 Task: Explore satellite view of the Great Smoky Mountains National Park.
Action: Mouse moved to (89, 27)
Screenshot: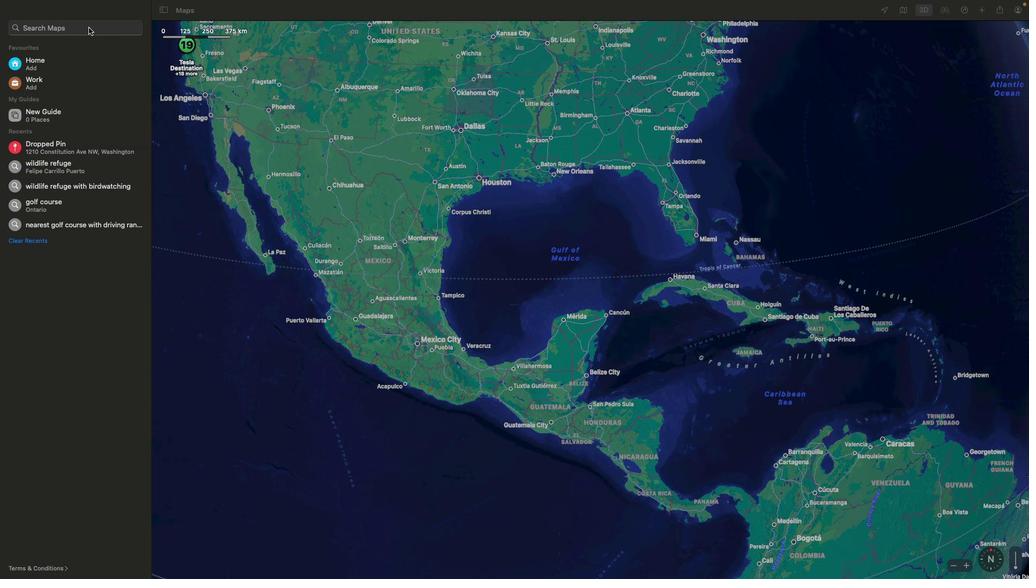 
Action: Mouse pressed left at (89, 27)
Screenshot: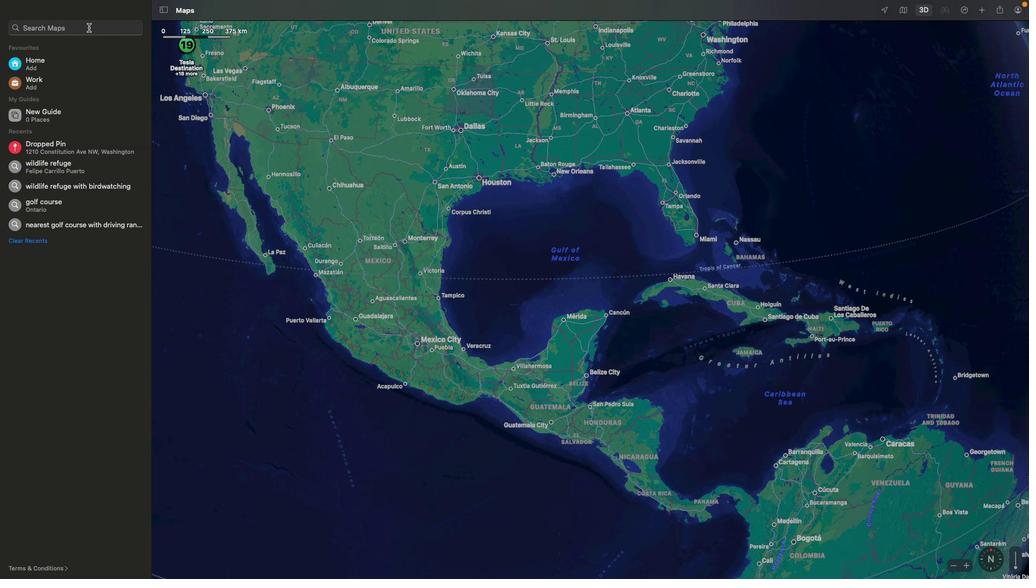 
Action: Key pressed Key.shift'G''r''e''a''t'Key.spaceKey.shift'S''m''o''k''y'Key.spaceKey.shift'M''o''u''b'Key.backspace'n''t'
Screenshot: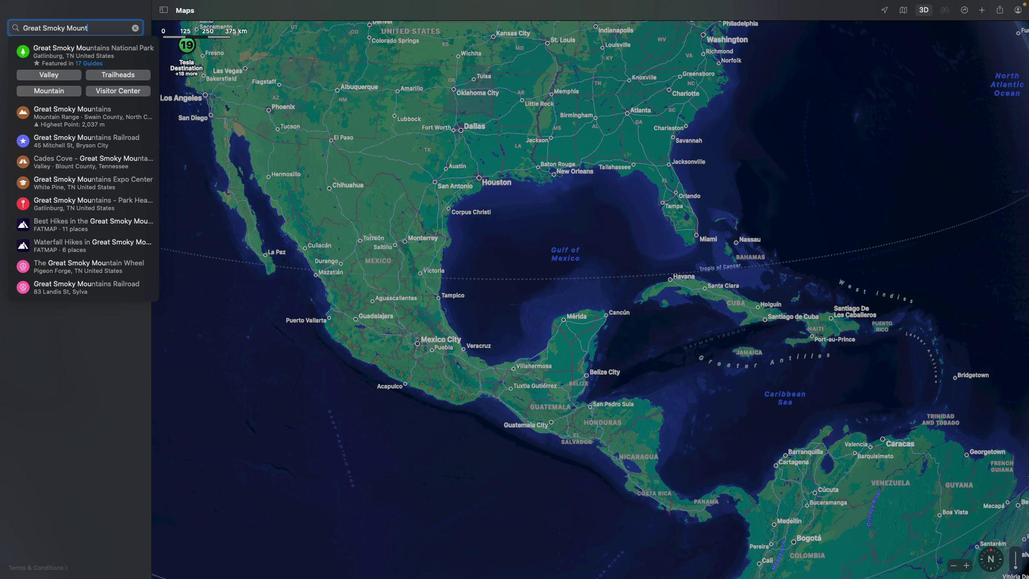 
Action: Mouse scrolled (89, 27) with delta (0, 0)
Screenshot: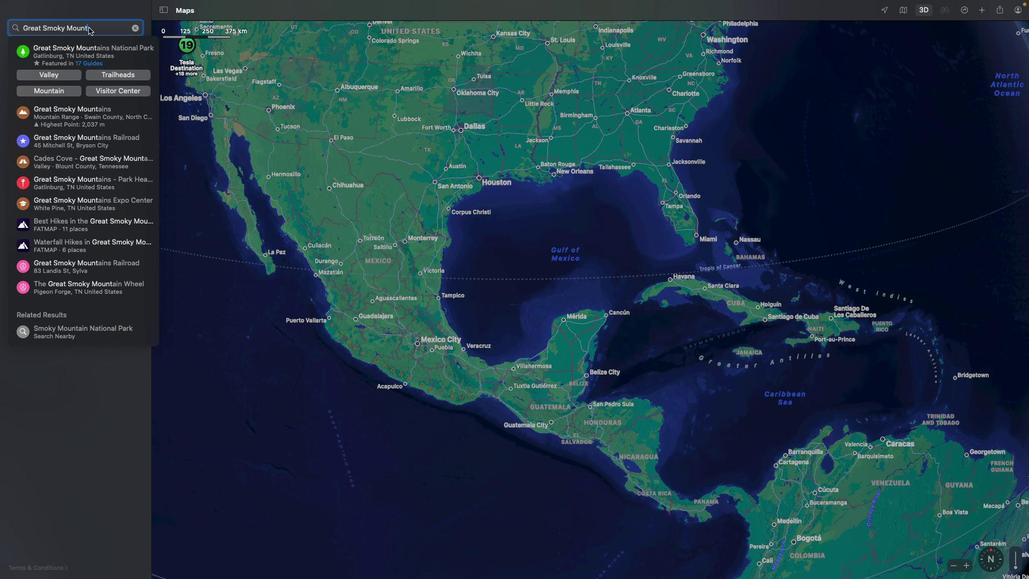 
Action: Mouse moved to (97, 44)
Screenshot: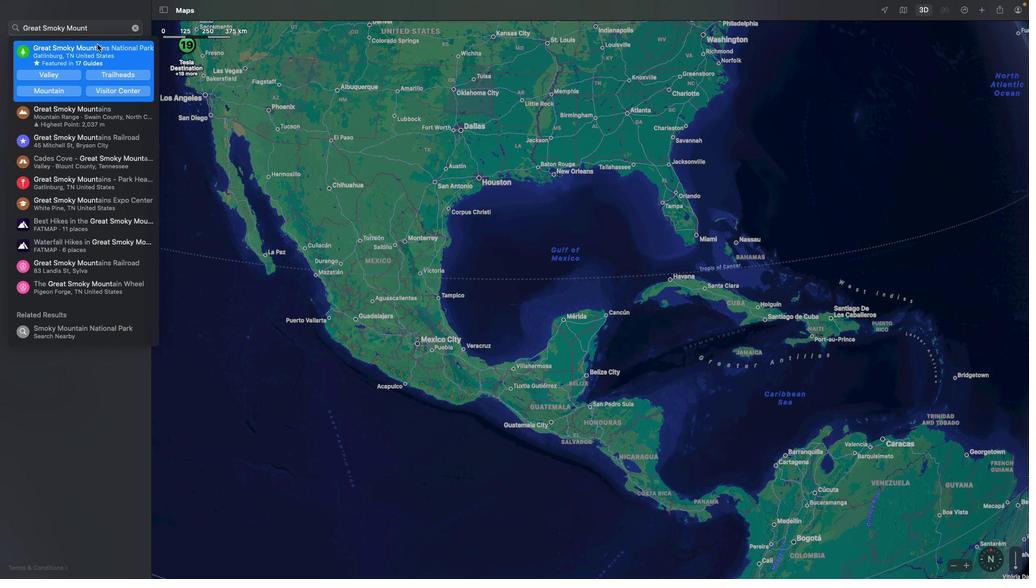 
Action: Mouse pressed left at (97, 44)
Screenshot: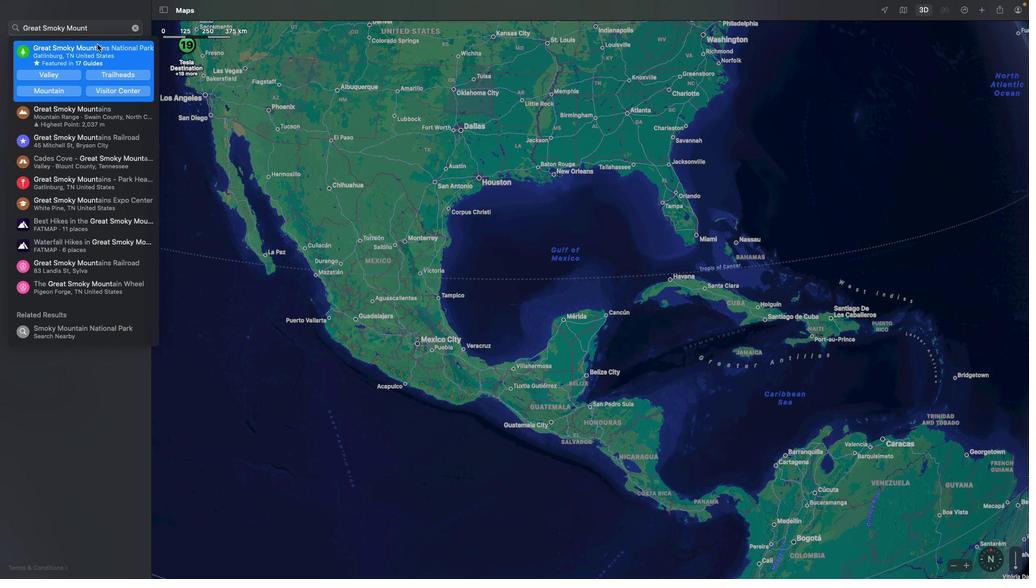 
Action: Mouse moved to (570, 229)
Screenshot: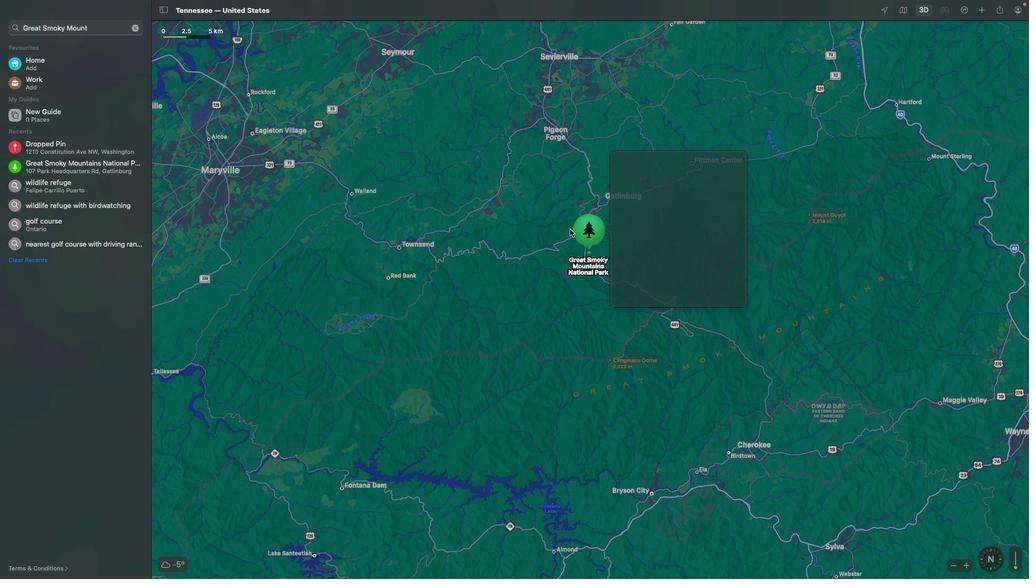 
Action: Mouse scrolled (570, 229) with delta (0, 0)
Screenshot: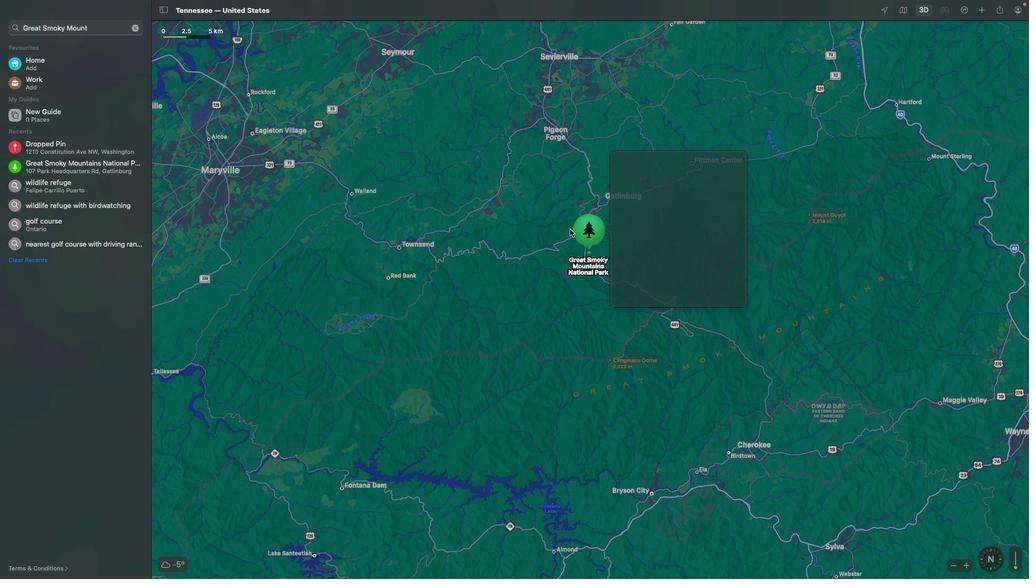 
Action: Mouse moved to (570, 229)
Screenshot: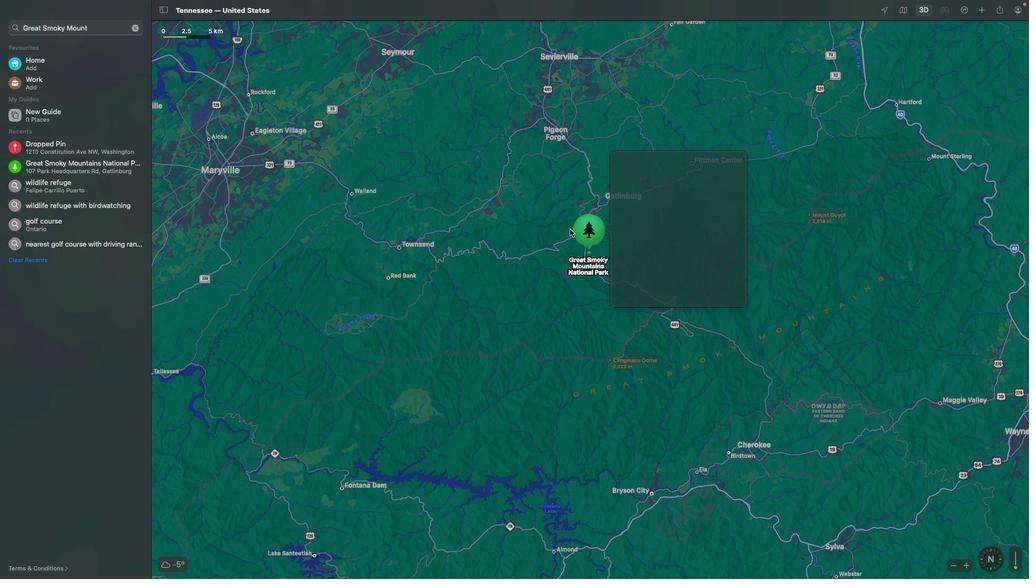 
Action: Mouse scrolled (570, 229) with delta (0, 0)
Screenshot: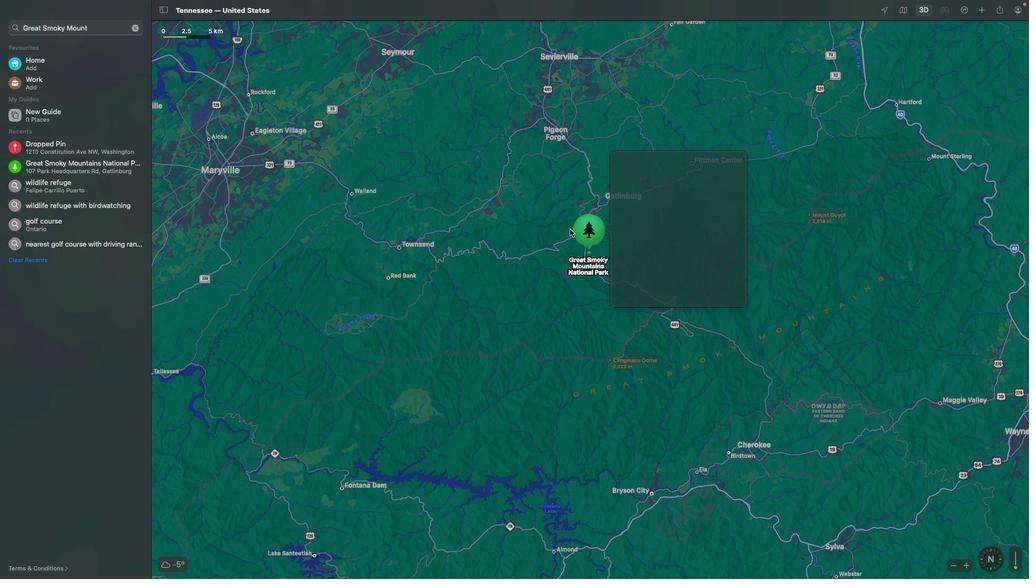 
Action: Mouse moved to (570, 229)
Screenshot: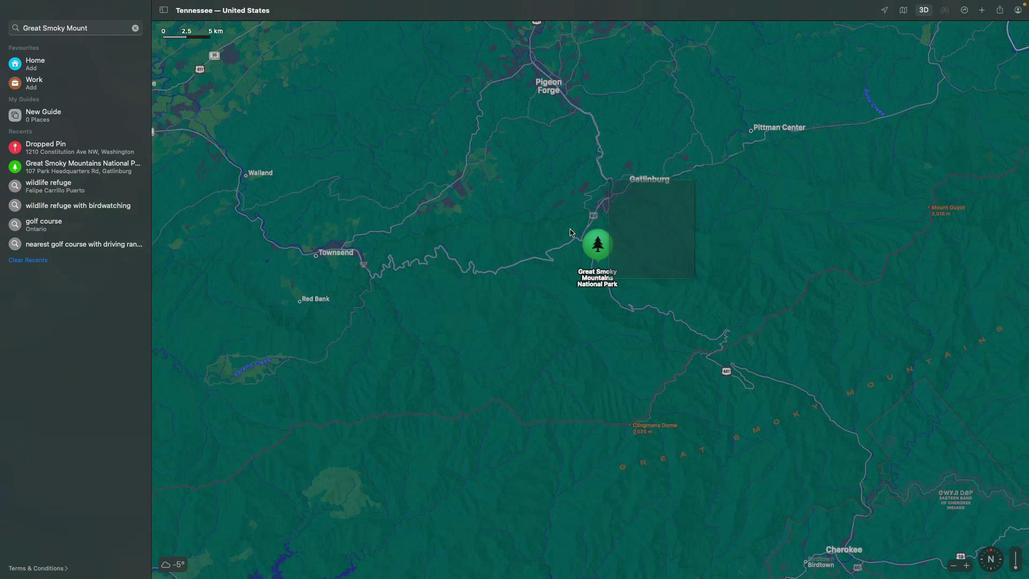 
Action: Mouse scrolled (570, 229) with delta (0, 1)
Screenshot: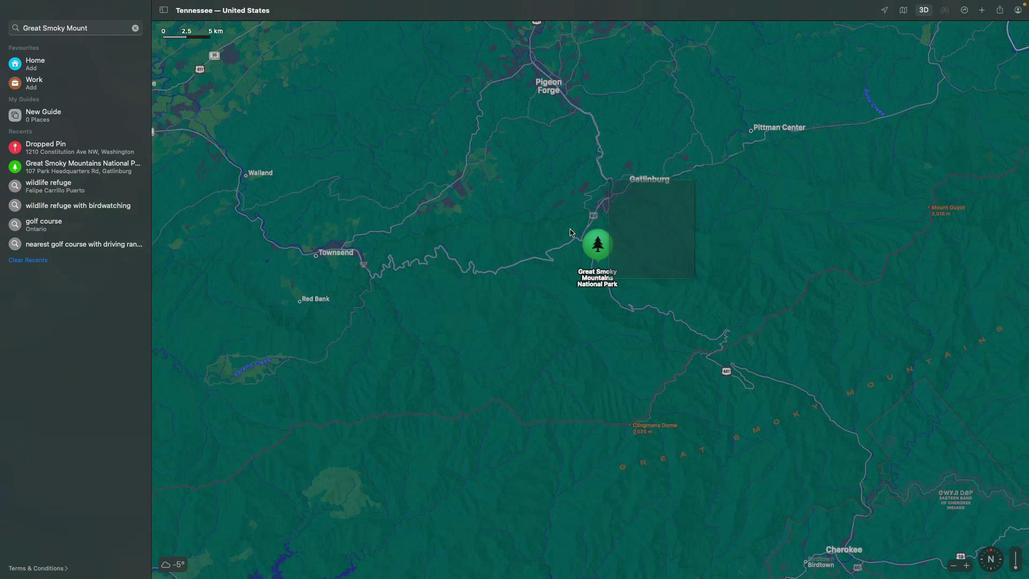 
Action: Mouse moved to (570, 229)
Screenshot: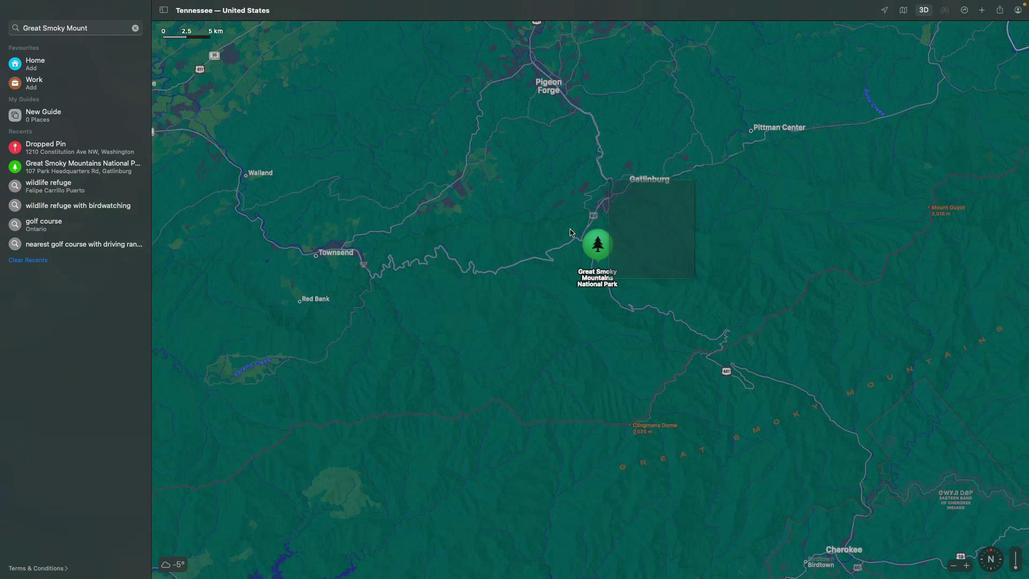 
Action: Mouse scrolled (570, 229) with delta (0, 2)
Screenshot: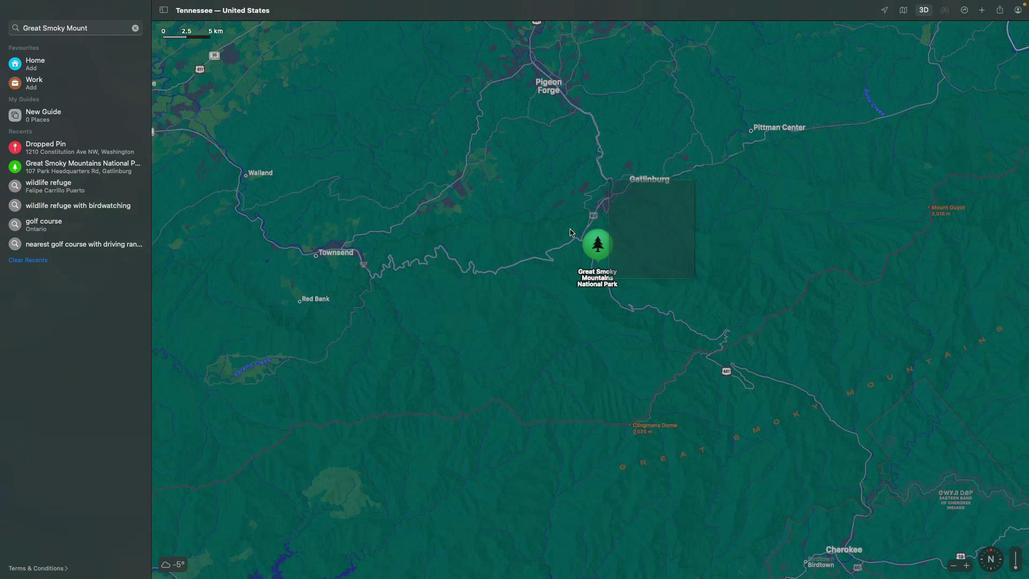 
Action: Mouse scrolled (570, 229) with delta (0, 3)
Screenshot: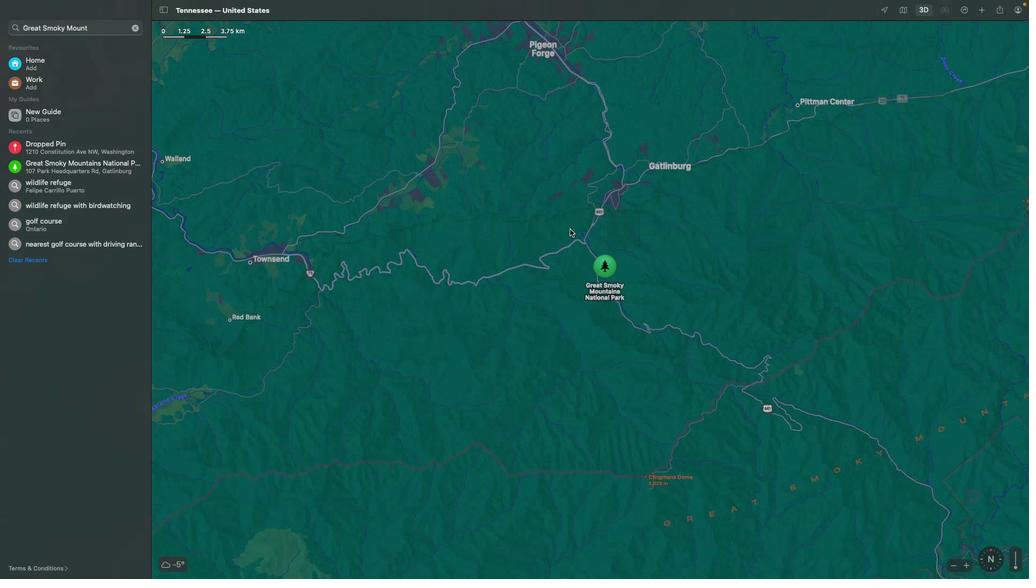 
Action: Mouse moved to (585, 311)
Screenshot: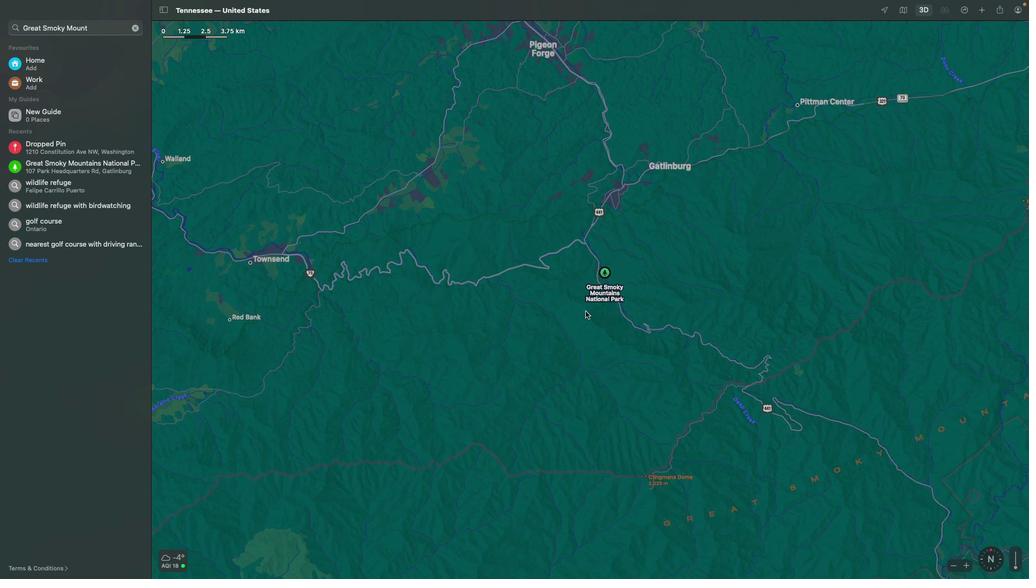 
Action: Mouse scrolled (585, 311) with delta (0, 0)
Screenshot: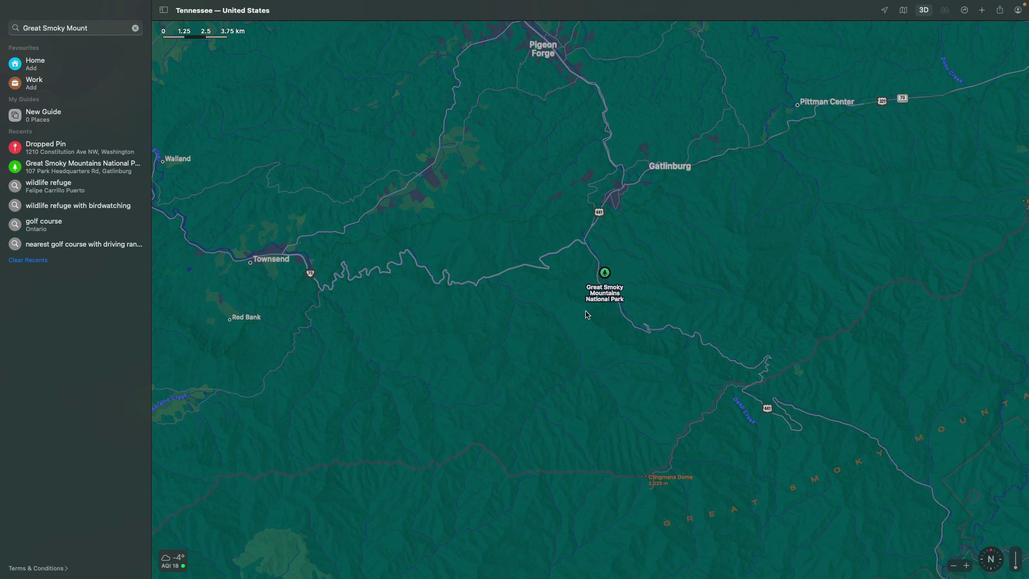 
Action: Mouse scrolled (585, 311) with delta (0, 0)
Screenshot: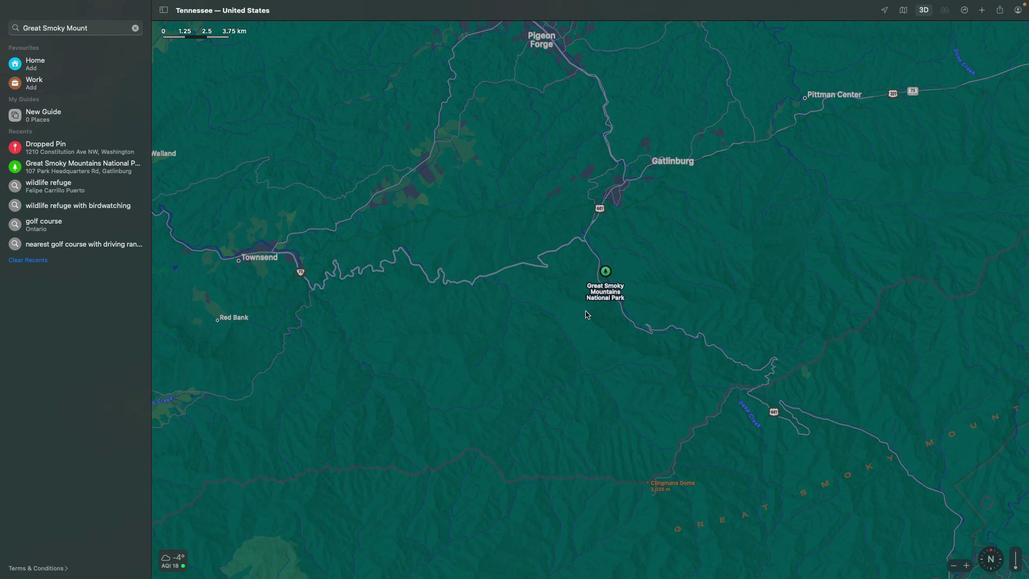 
Action: Mouse scrolled (585, 311) with delta (0, 1)
Screenshot: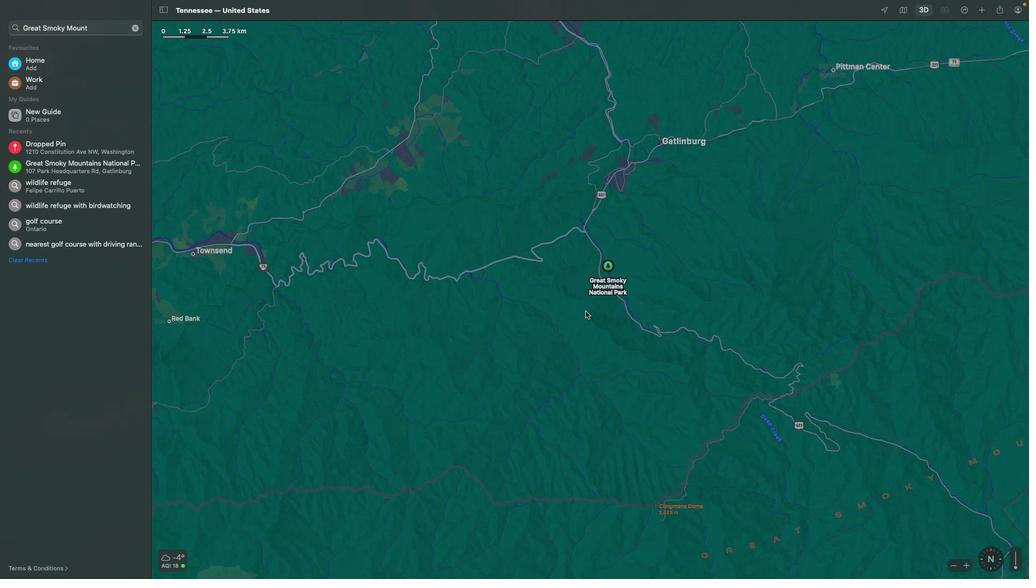 
Action: Mouse scrolled (585, 311) with delta (0, 0)
Screenshot: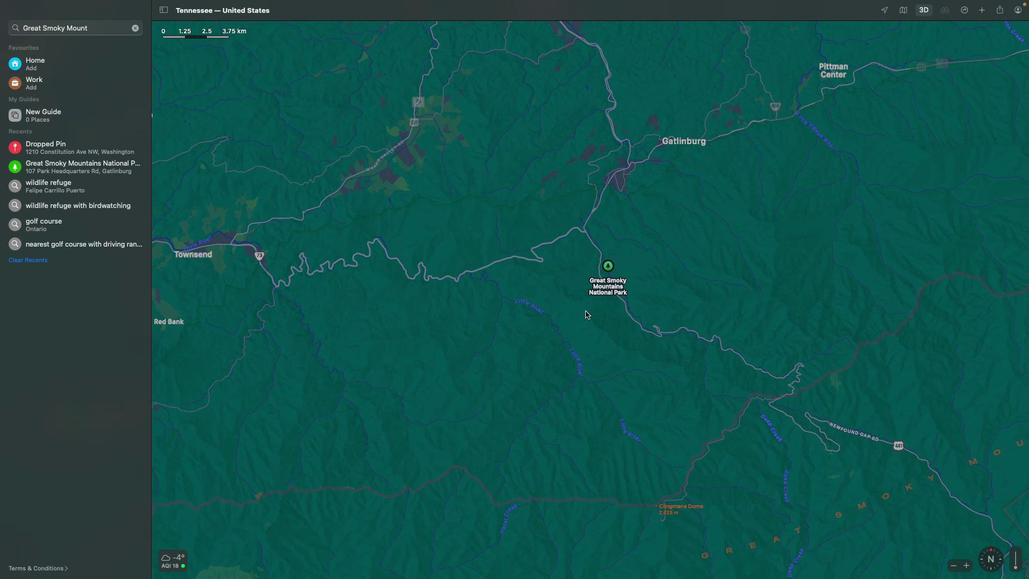 
Action: Mouse scrolled (585, 311) with delta (0, 0)
Screenshot: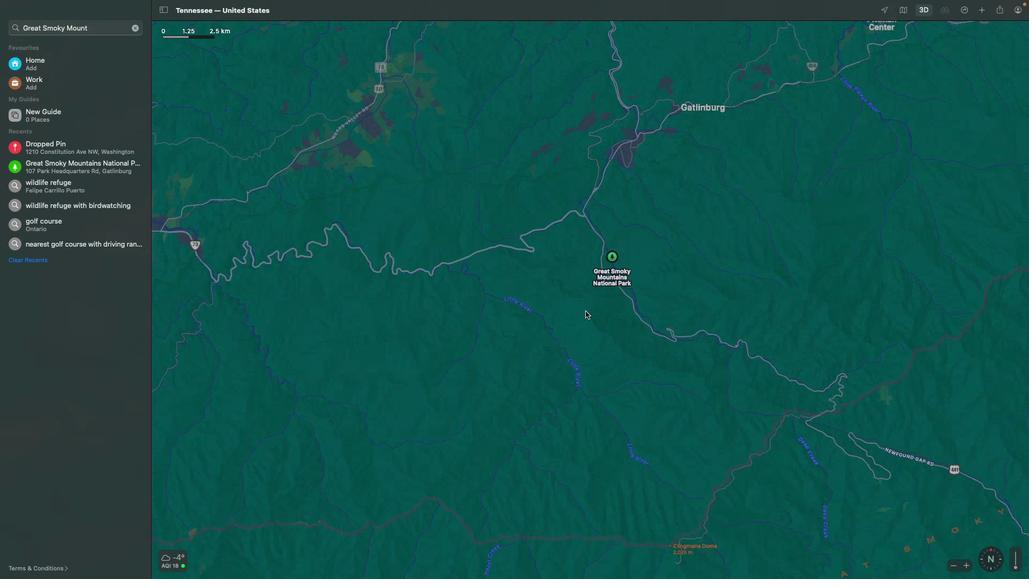 
Action: Mouse scrolled (585, 311) with delta (0, 1)
Screenshot: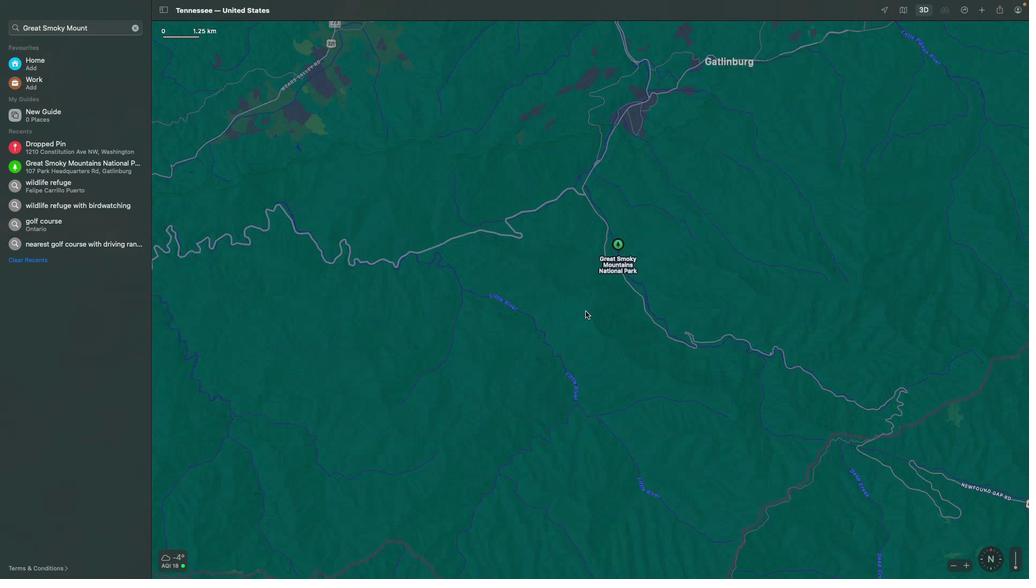 
Action: Mouse scrolled (585, 311) with delta (0, 2)
Screenshot: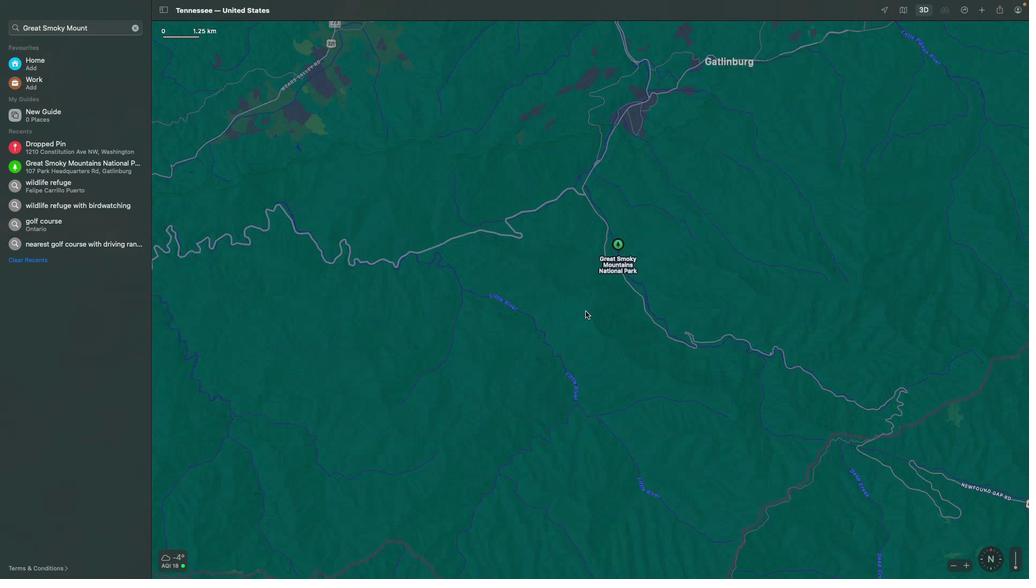 
Action: Mouse moved to (605, 274)
Screenshot: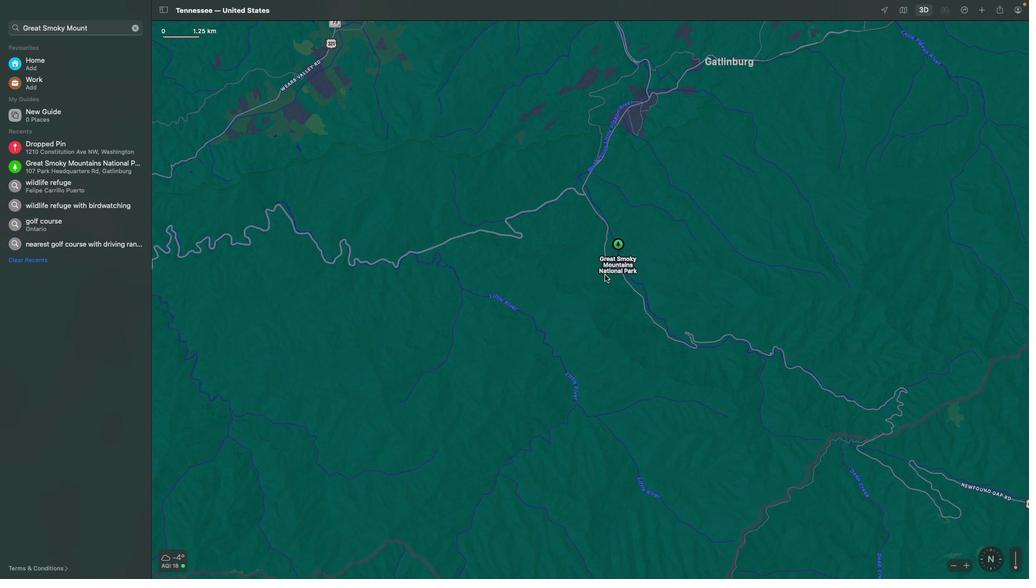 
Action: Mouse scrolled (605, 274) with delta (0, 0)
Screenshot: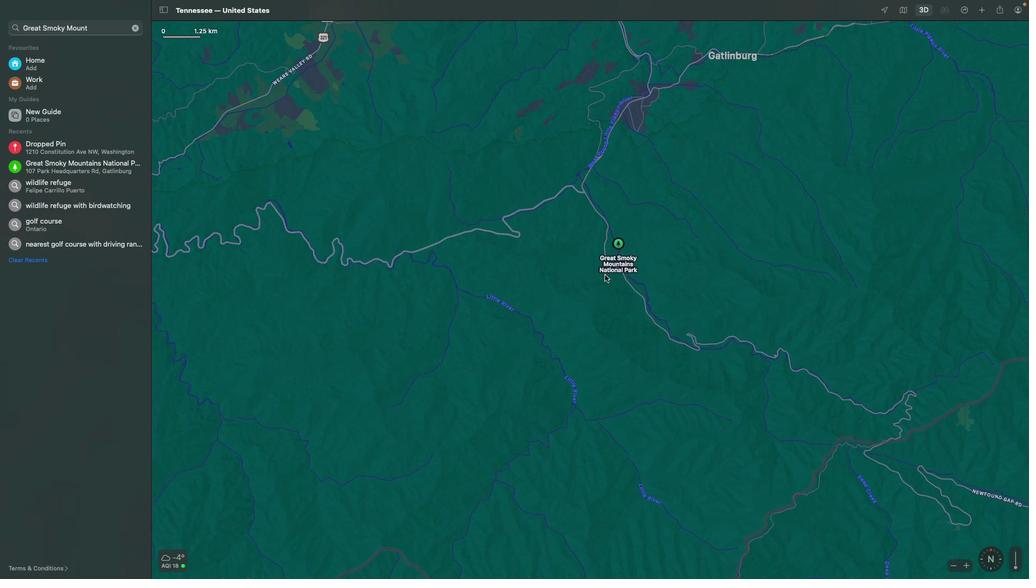 
Action: Mouse scrolled (605, 274) with delta (0, 0)
Screenshot: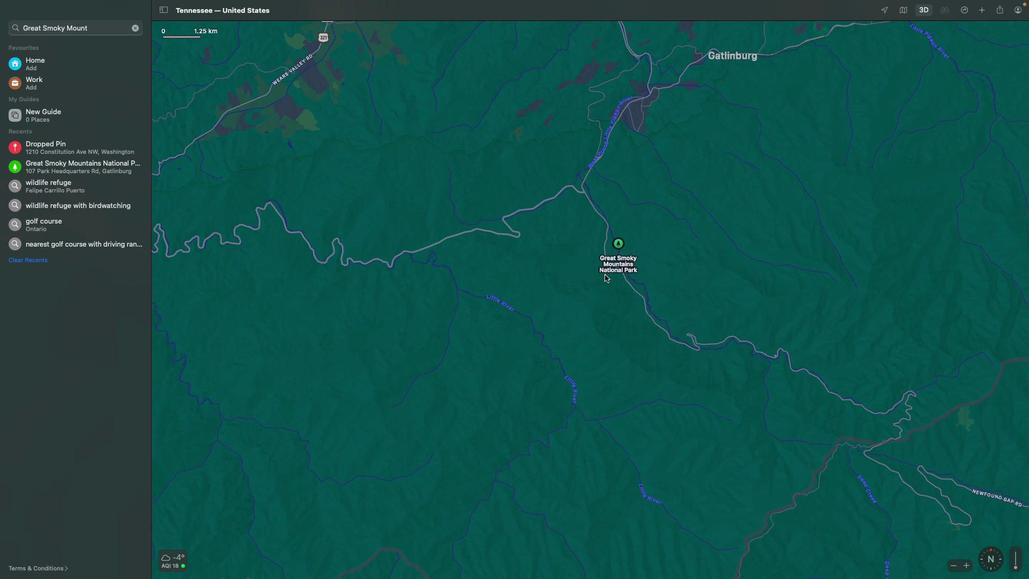 
Action: Mouse scrolled (605, 274) with delta (0, 1)
Screenshot: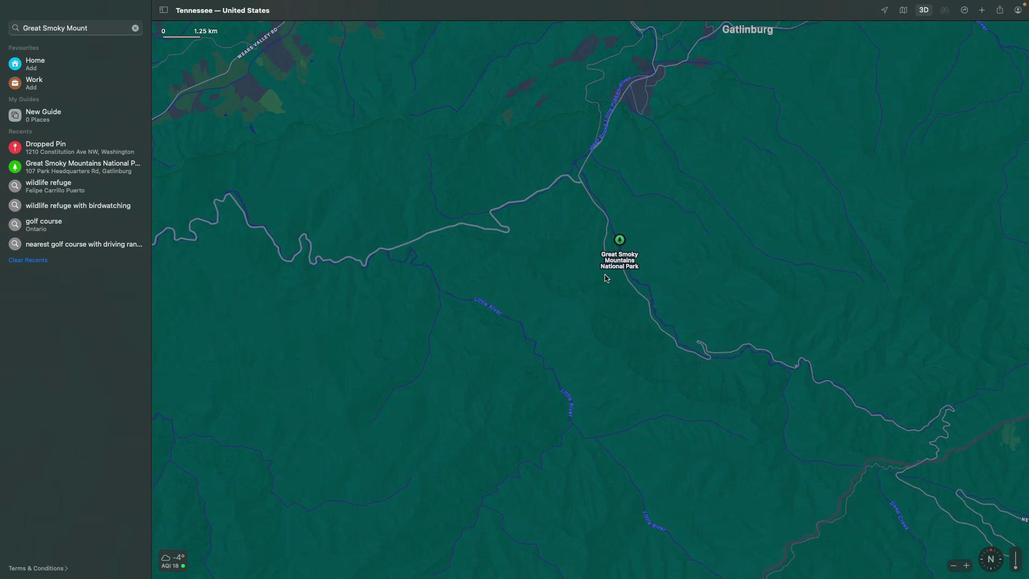 
Action: Mouse scrolled (605, 274) with delta (0, 2)
Screenshot: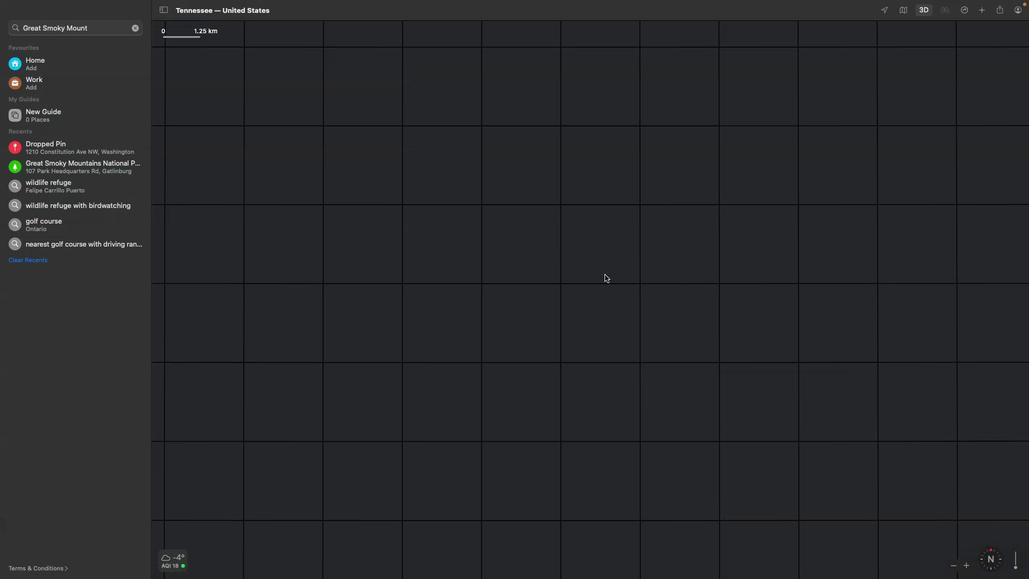 
Action: Mouse moved to (623, 231)
Screenshot: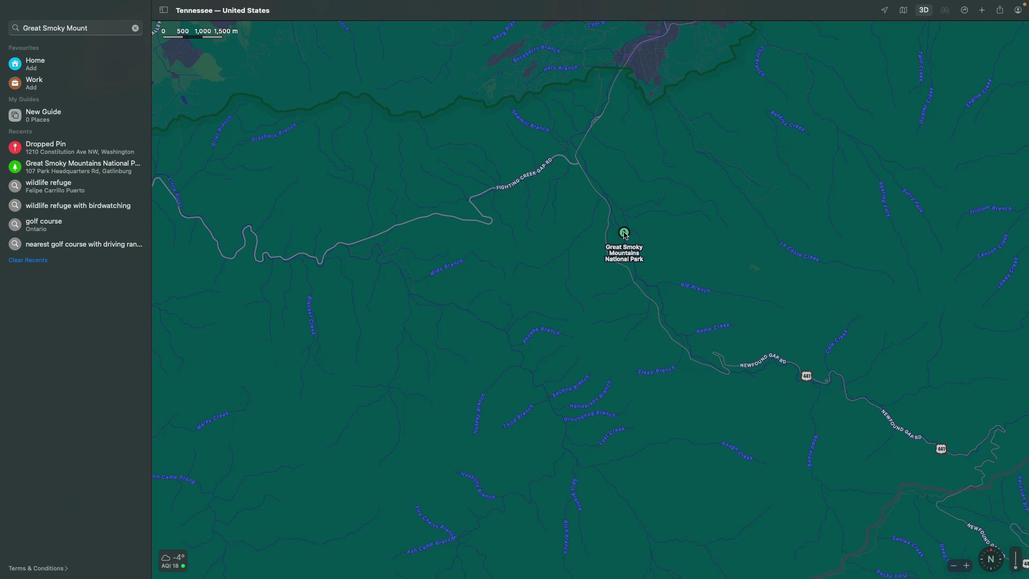 
Action: Mouse scrolled (623, 231) with delta (0, 0)
Screenshot: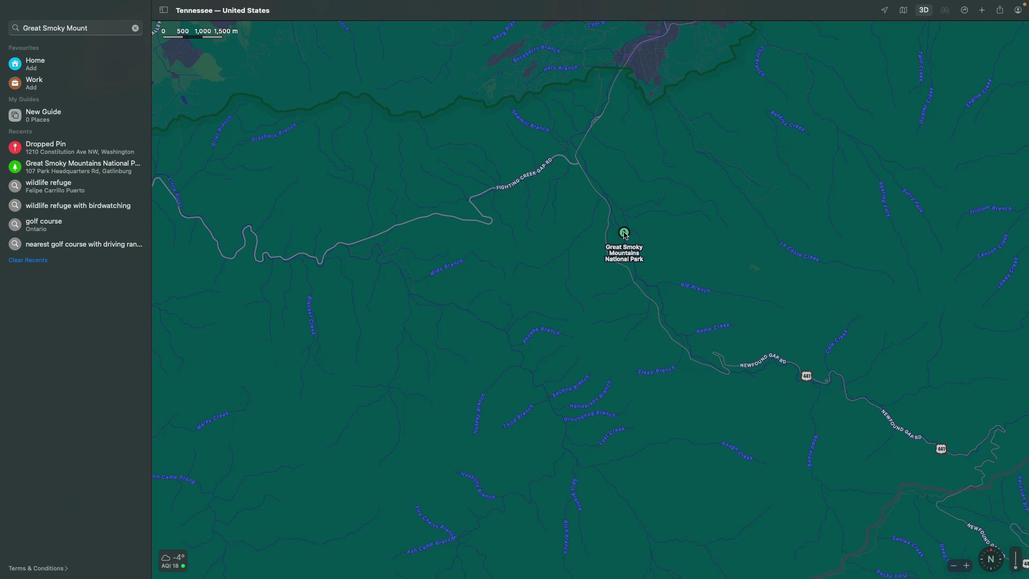 
Action: Mouse scrolled (623, 231) with delta (0, 0)
Screenshot: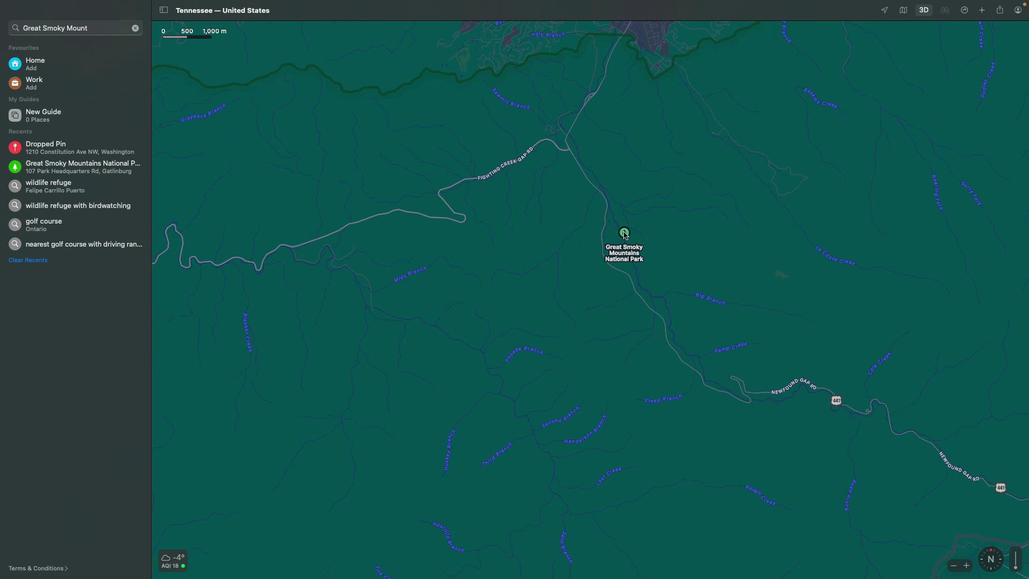 
Action: Mouse moved to (623, 232)
Screenshot: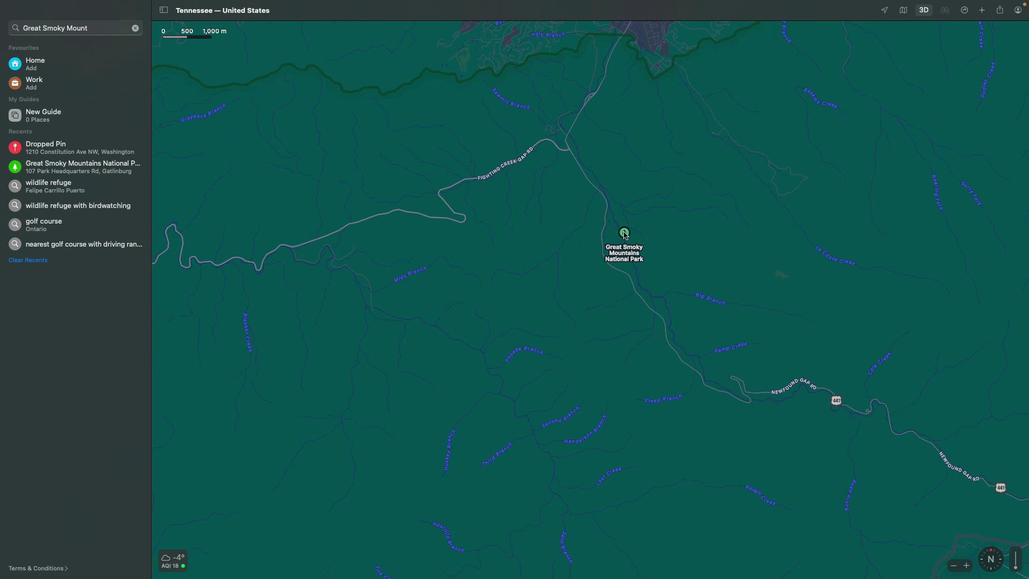 
Action: Mouse scrolled (623, 232) with delta (0, 1)
Screenshot: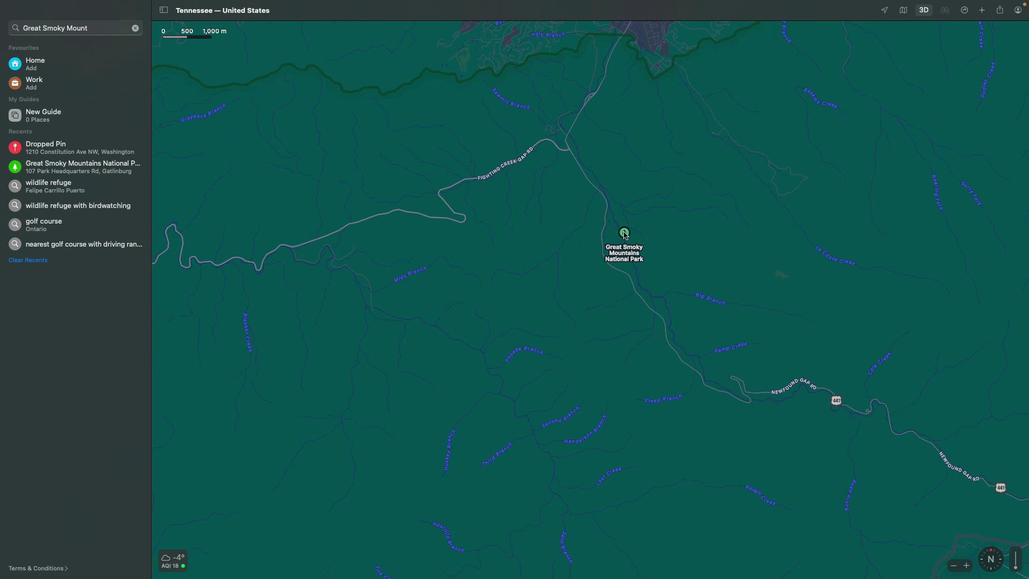
Action: Mouse scrolled (623, 232) with delta (0, 2)
Screenshot: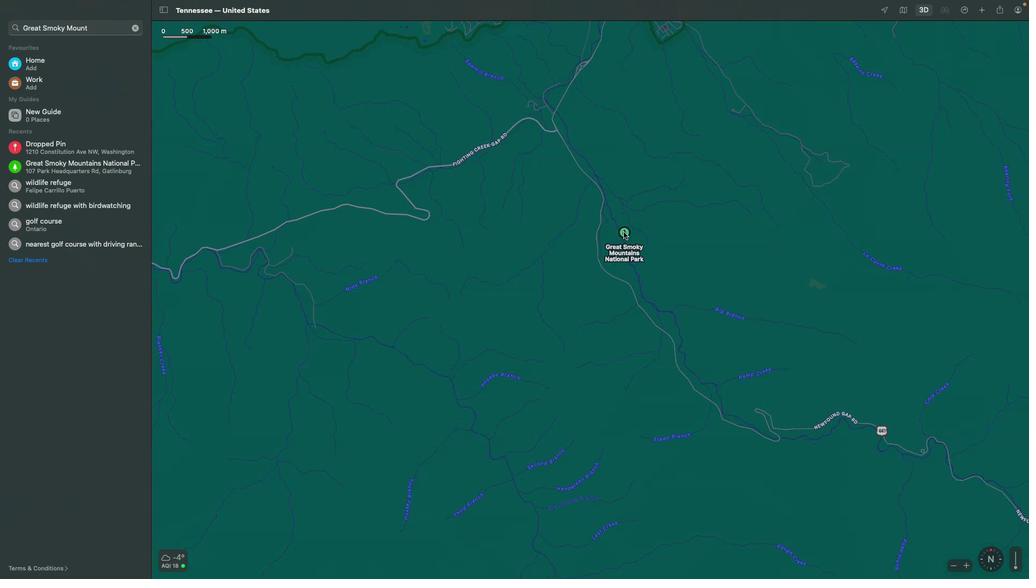 
Action: Mouse scrolled (623, 232) with delta (0, 3)
Screenshot: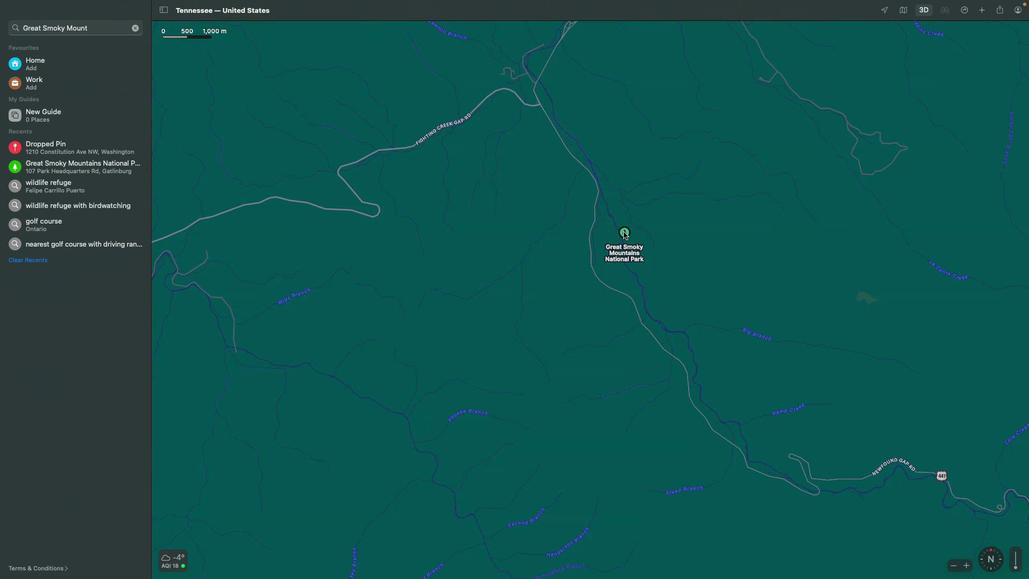 
Action: Mouse scrolled (623, 232) with delta (0, 0)
Screenshot: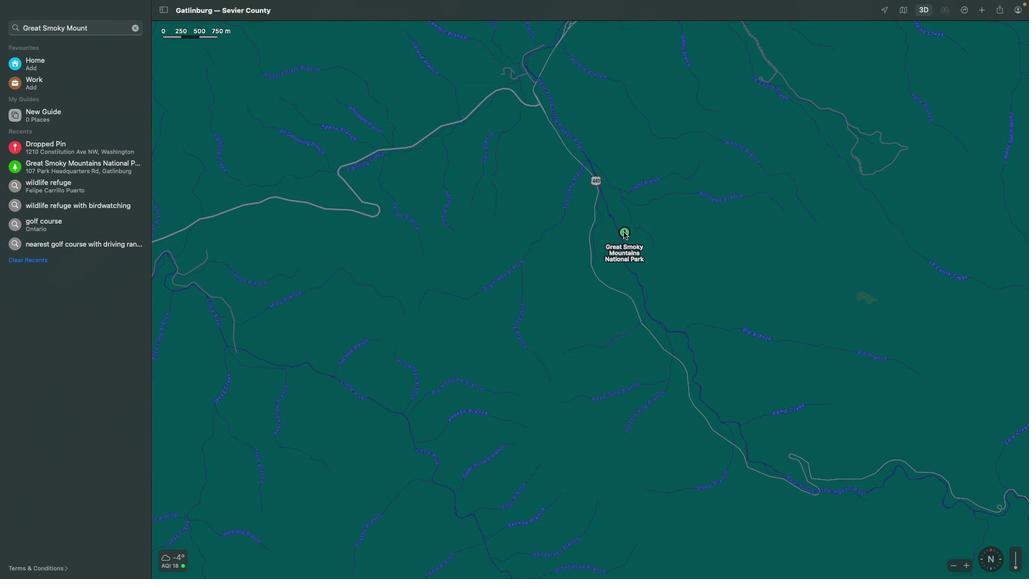 
Action: Mouse scrolled (623, 232) with delta (0, 0)
Screenshot: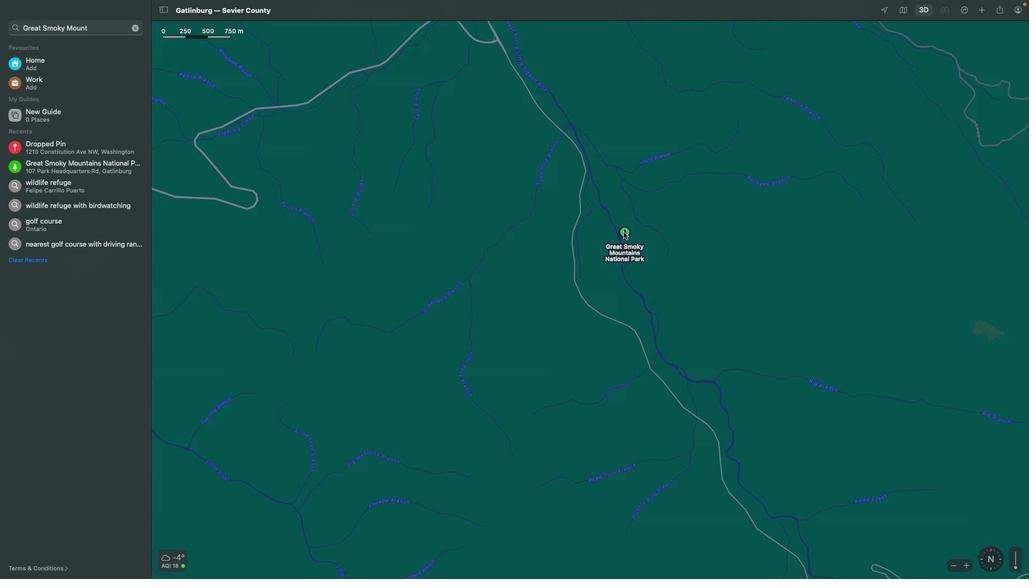 
Action: Mouse scrolled (623, 232) with delta (0, 1)
Screenshot: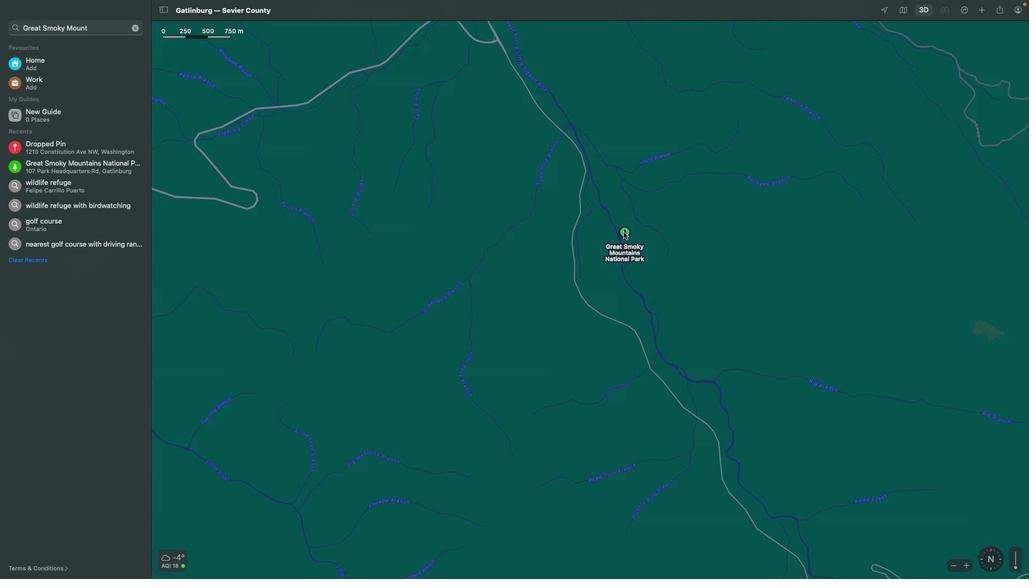 
Action: Mouse scrolled (623, 232) with delta (0, 2)
Screenshot: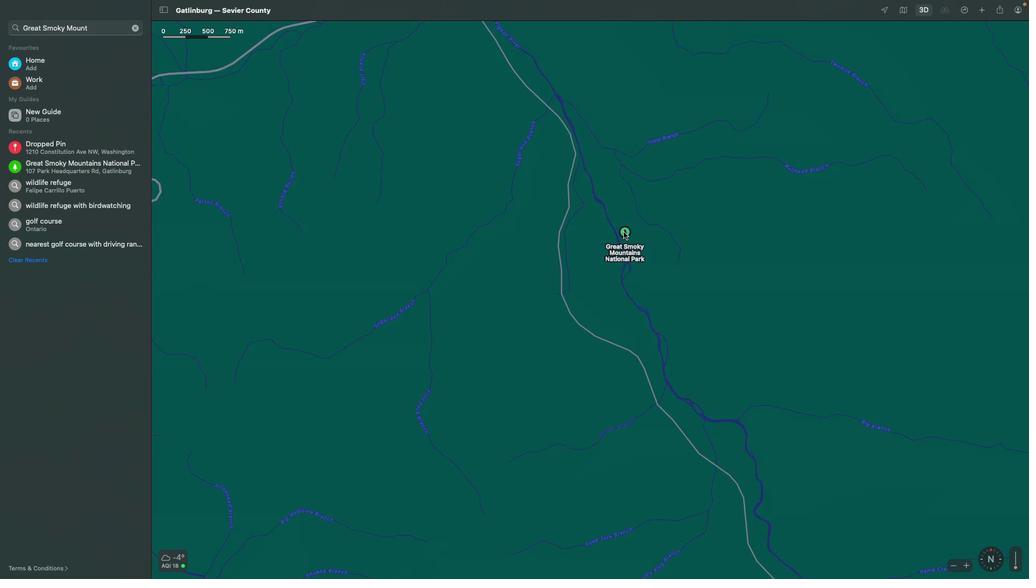 
Action: Mouse scrolled (623, 232) with delta (0, 3)
Screenshot: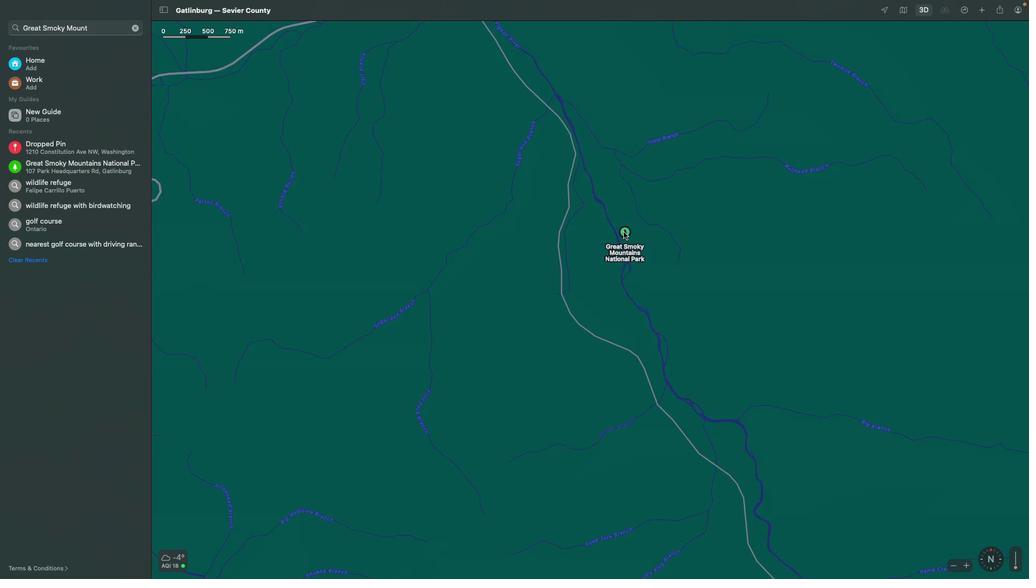 
Action: Mouse scrolled (623, 232) with delta (0, 0)
Screenshot: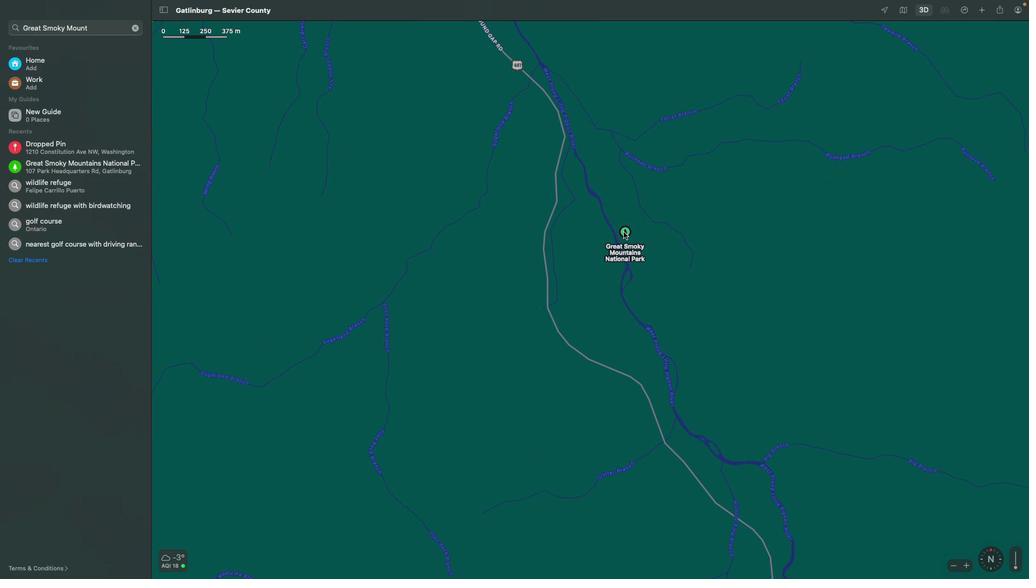 
Action: Mouse scrolled (623, 232) with delta (0, 0)
Screenshot: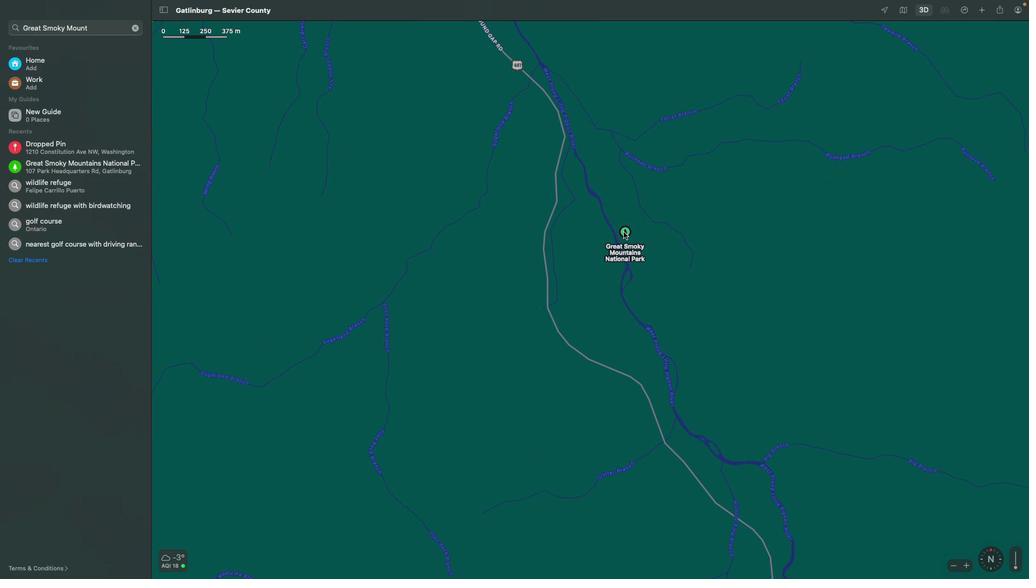 
Action: Mouse scrolled (623, 232) with delta (0, 2)
Screenshot: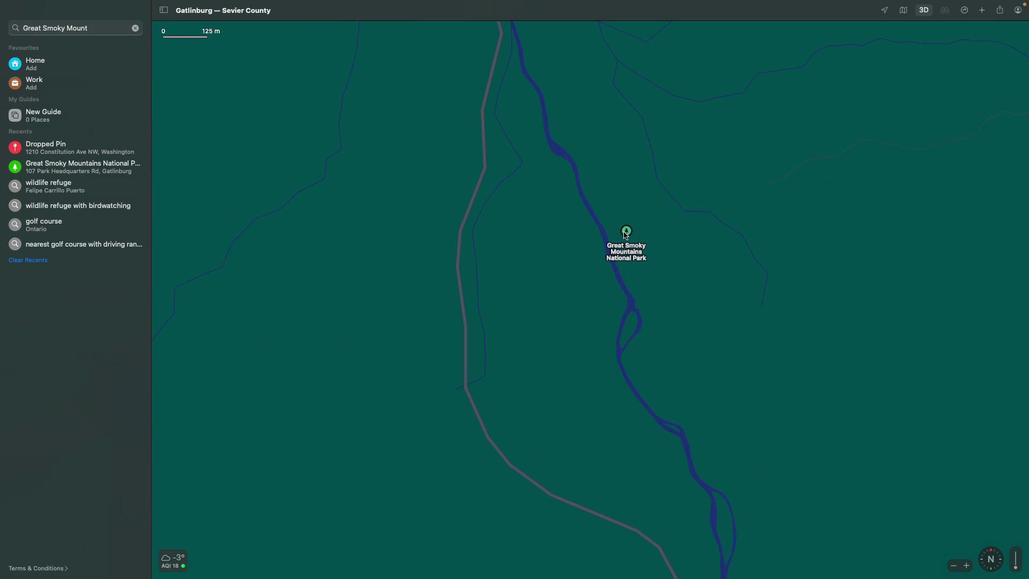 
Action: Mouse scrolled (623, 232) with delta (0, 2)
Screenshot: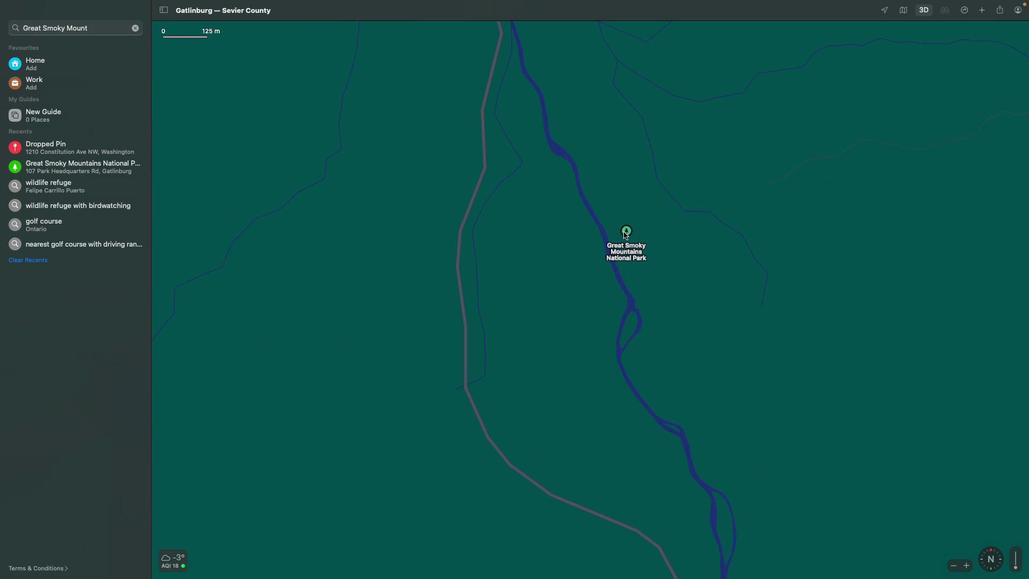 
Action: Mouse scrolled (623, 232) with delta (0, 3)
Screenshot: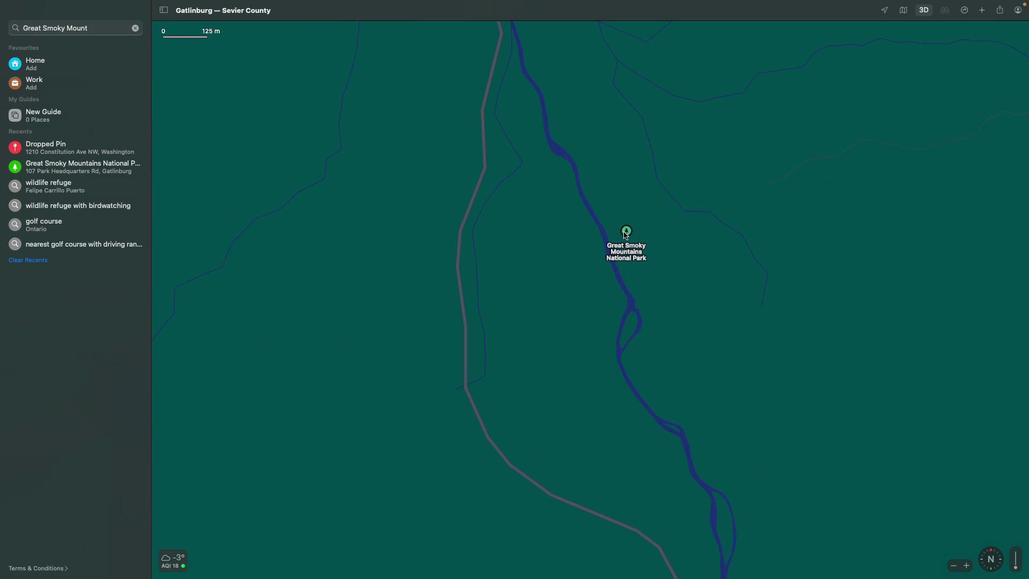
Action: Mouse scrolled (623, 232) with delta (0, 3)
Screenshot: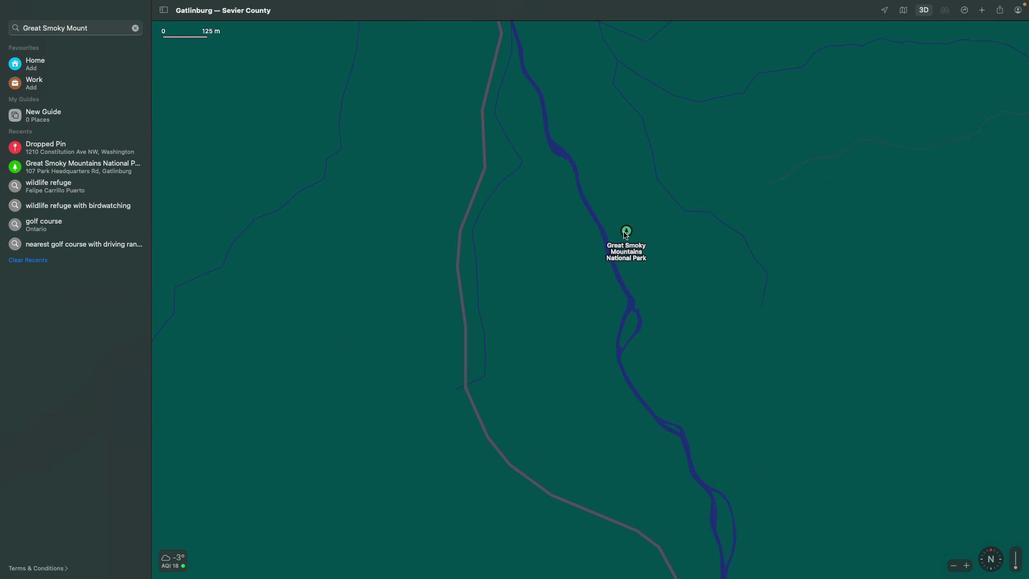 
Action: Mouse moved to (900, 11)
Screenshot: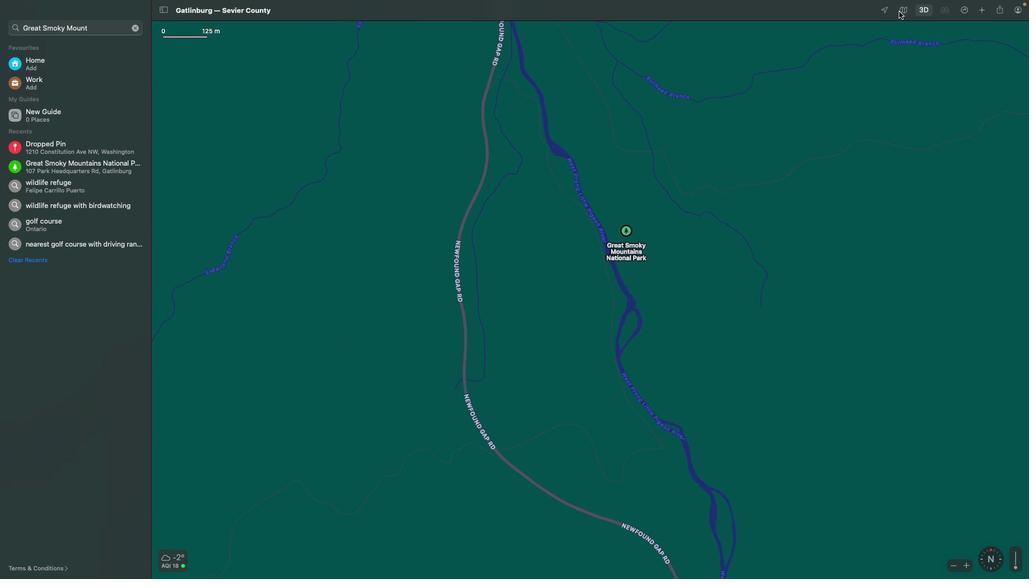 
Action: Mouse pressed left at (900, 11)
Screenshot: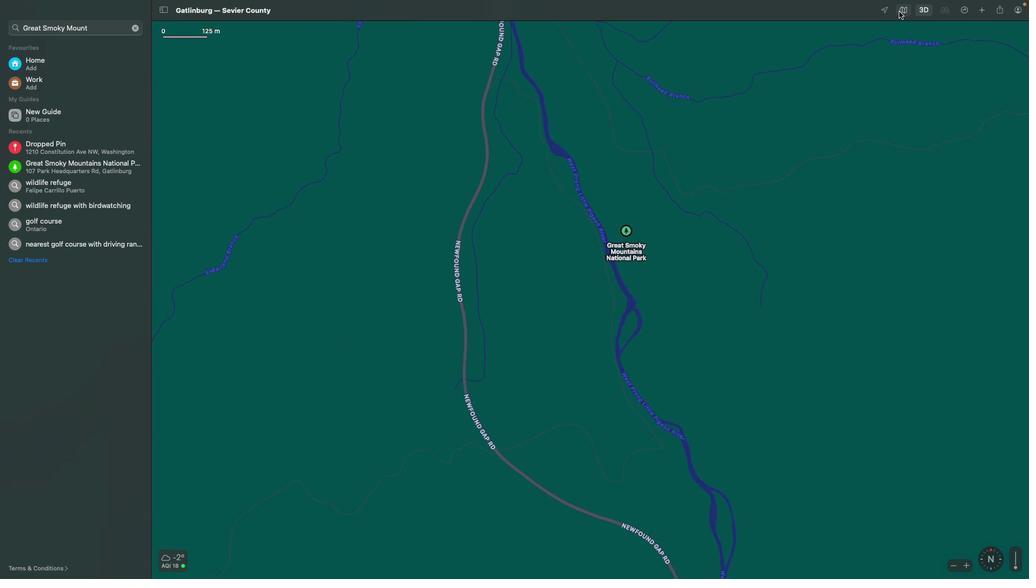 
Action: Mouse moved to (945, 121)
Screenshot: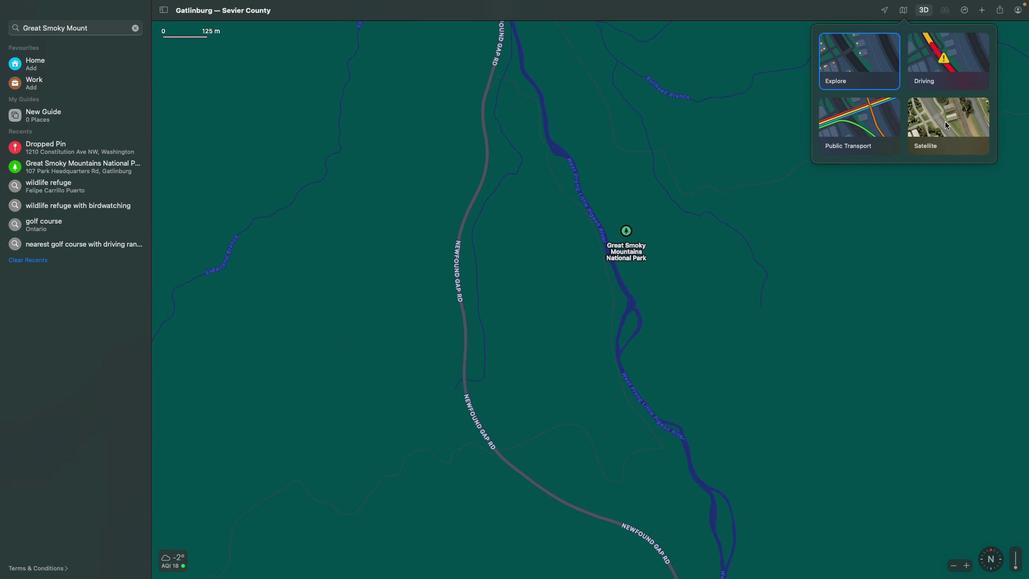 
Action: Mouse pressed left at (945, 121)
Screenshot: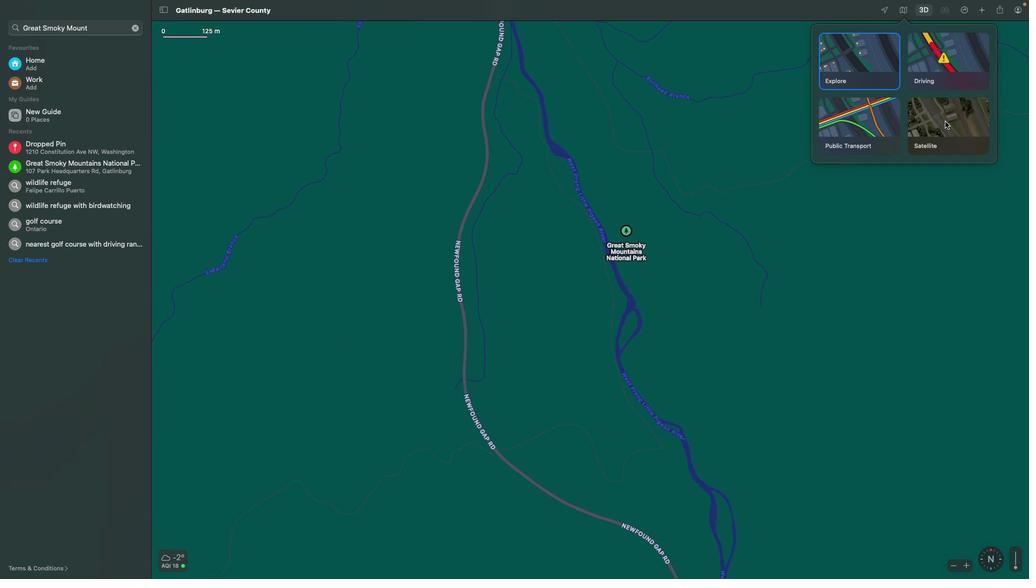 
Action: Mouse moved to (583, 290)
Screenshot: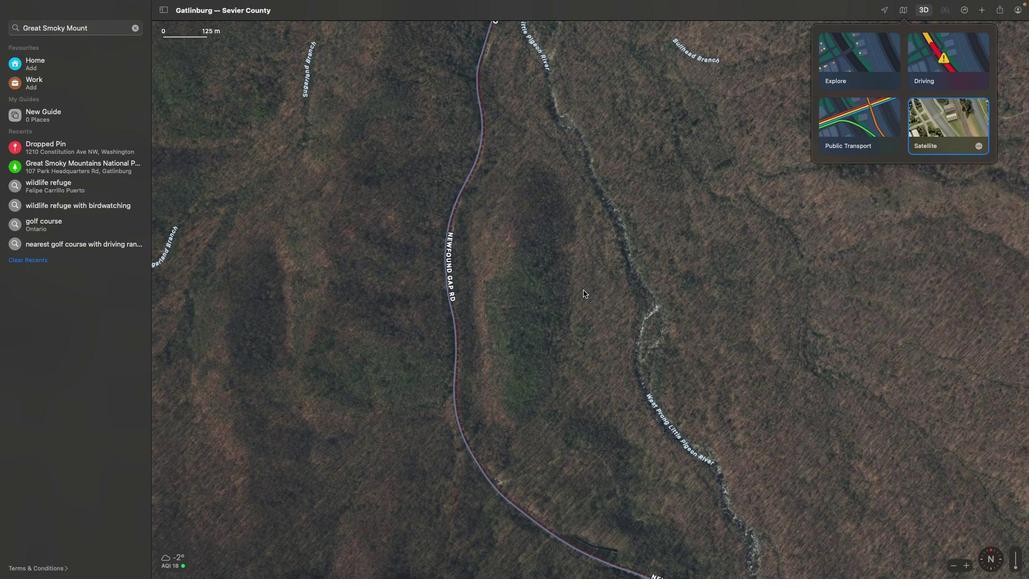 
Action: Mouse scrolled (583, 290) with delta (0, 0)
Screenshot: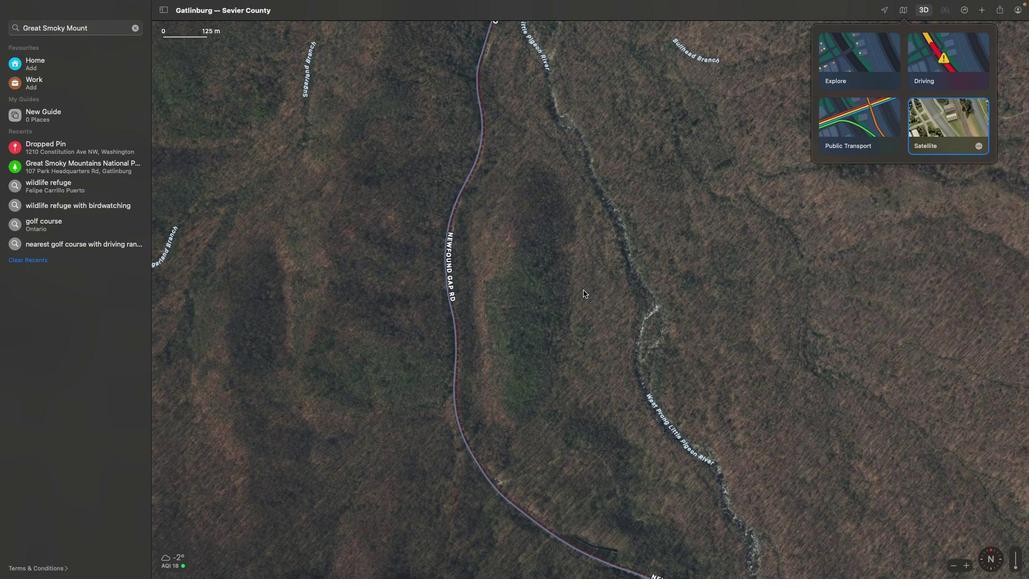
Action: Mouse scrolled (583, 290) with delta (0, 0)
Screenshot: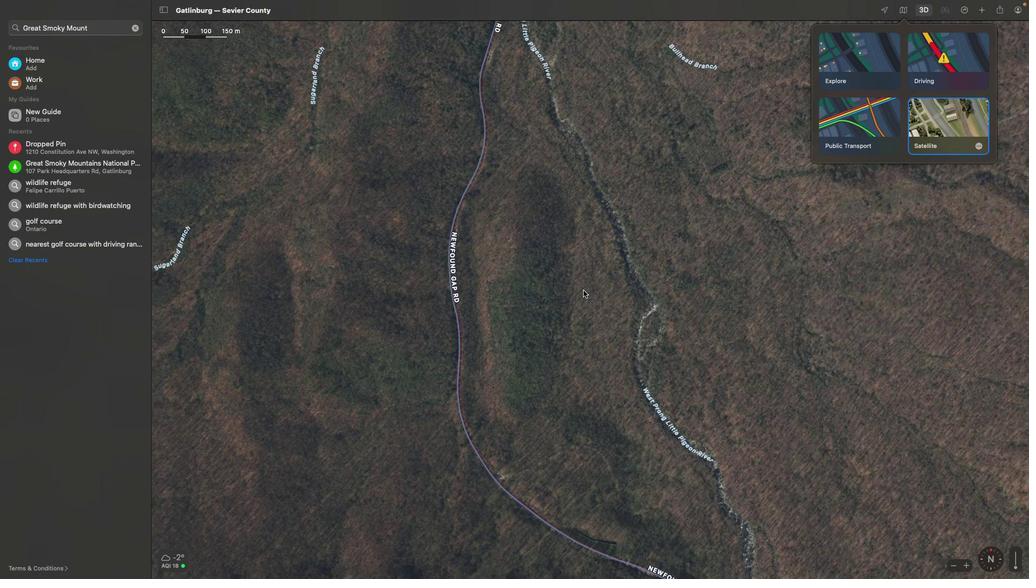 
Action: Mouse scrolled (583, 290) with delta (0, -1)
Screenshot: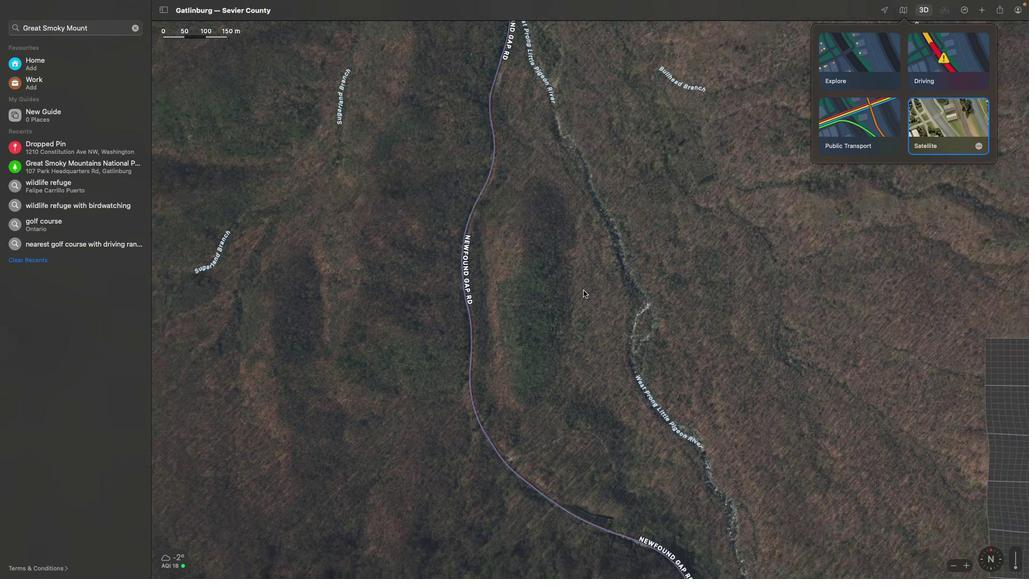 
Action: Mouse scrolled (583, 290) with delta (0, 0)
Screenshot: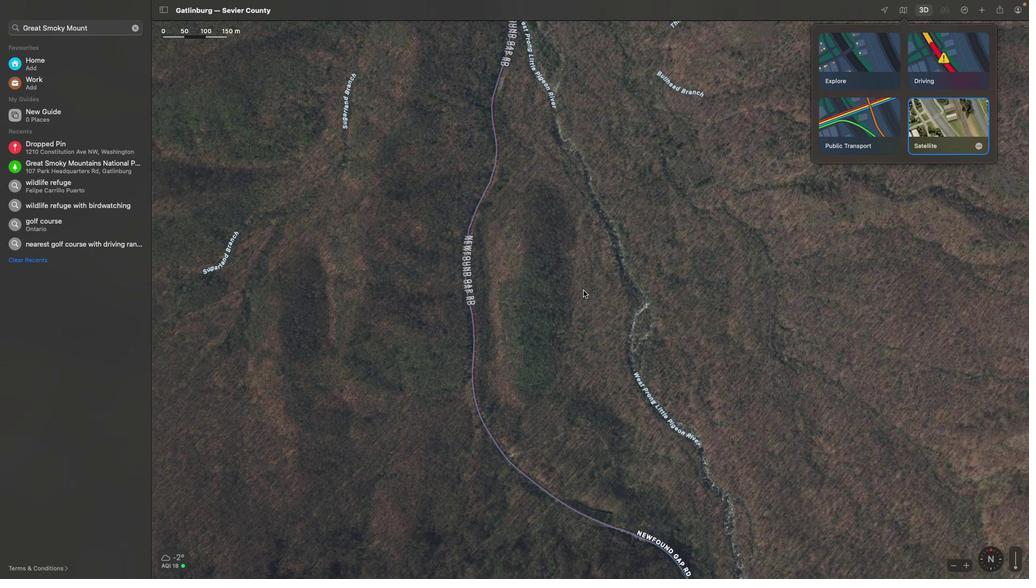 
Action: Mouse scrolled (583, 290) with delta (0, 0)
Screenshot: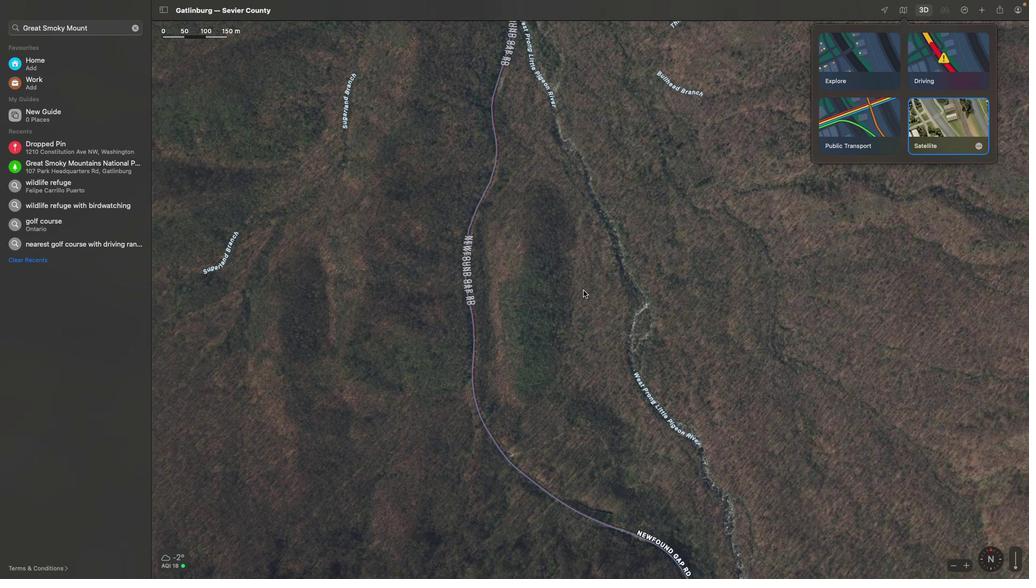 
Action: Mouse scrolled (583, 290) with delta (0, 0)
Screenshot: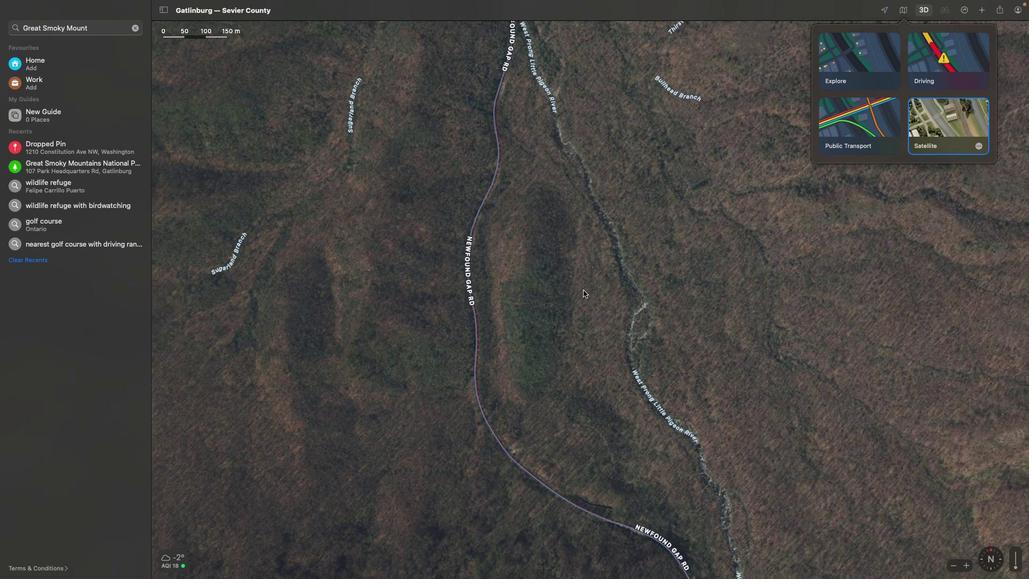 
Action: Mouse scrolled (583, 290) with delta (0, 0)
Screenshot: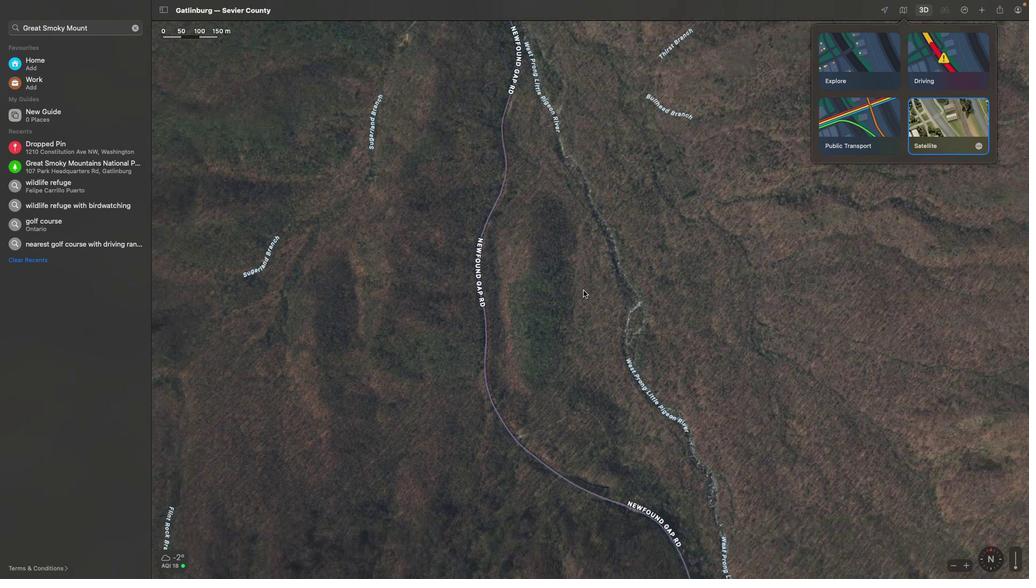 
Action: Mouse scrolled (583, 290) with delta (0, -1)
Screenshot: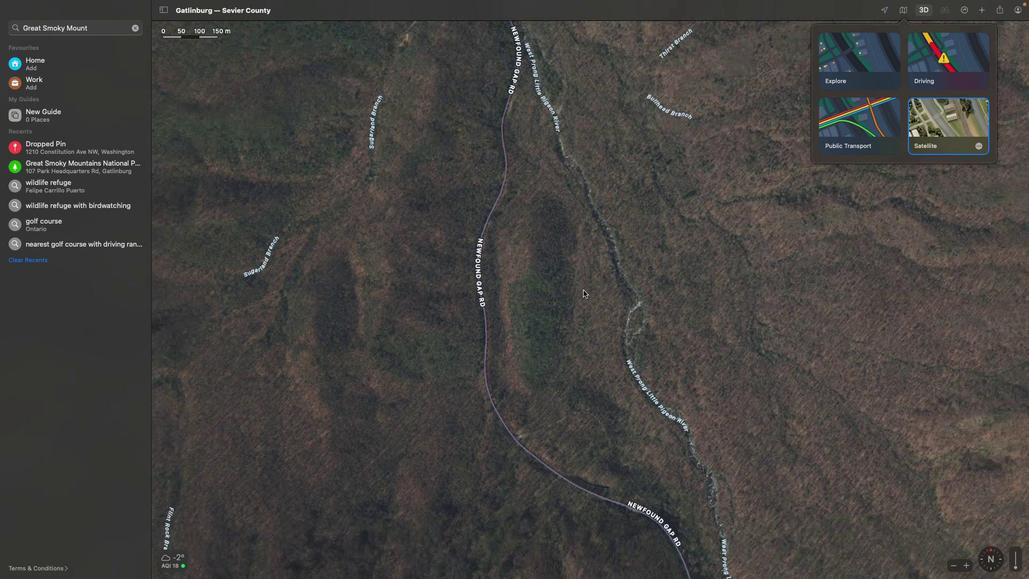 
Action: Mouse moved to (585, 289)
Screenshot: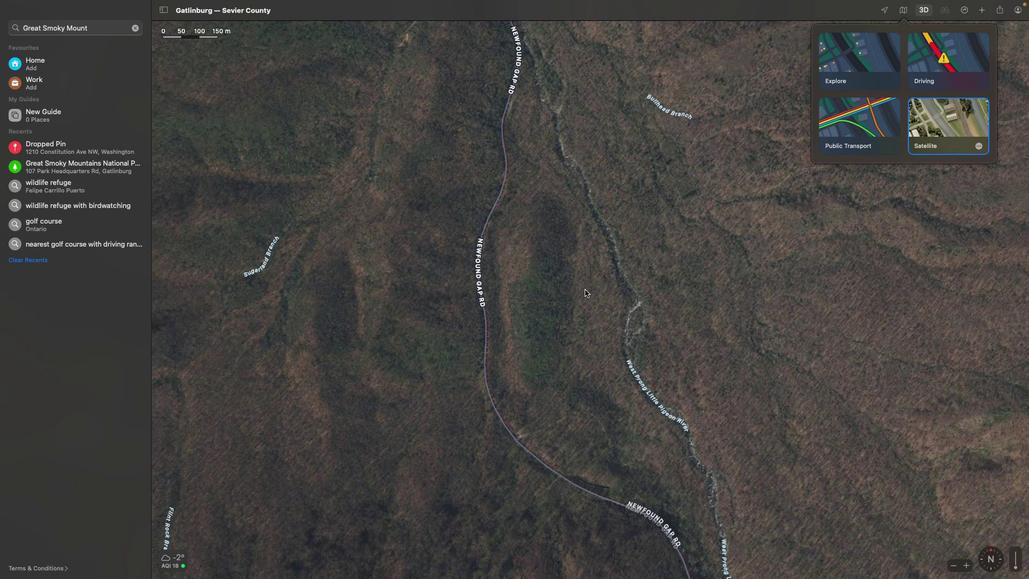 
Action: Mouse scrolled (585, 289) with delta (0, 0)
Screenshot: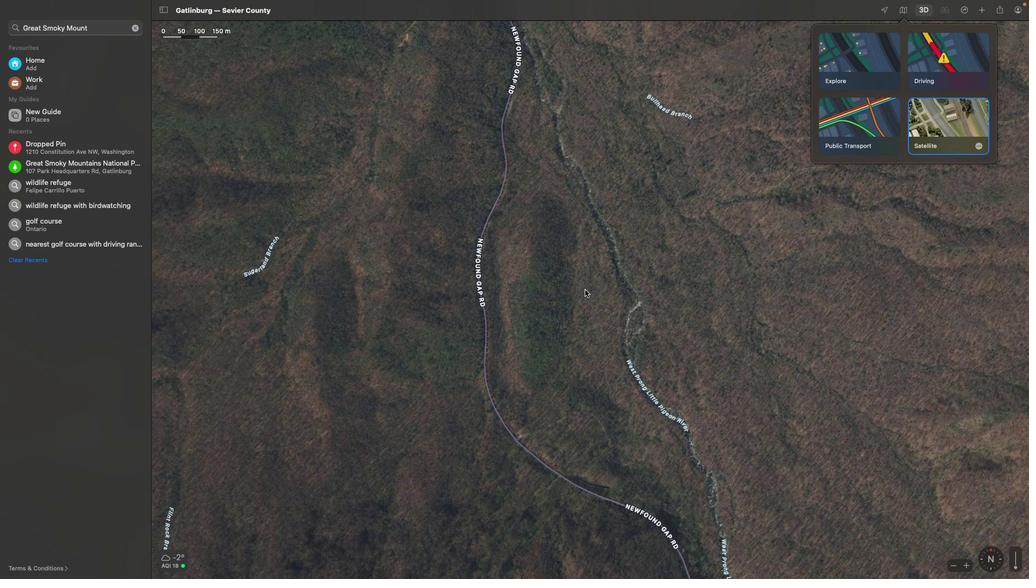 
Action: Mouse scrolled (585, 289) with delta (0, 0)
Screenshot: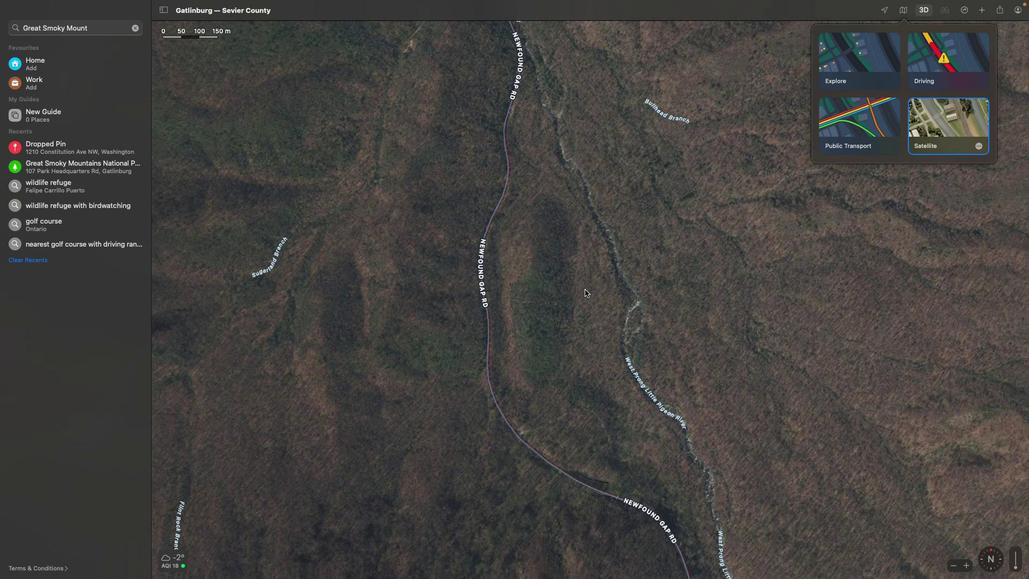 
Action: Mouse scrolled (585, 289) with delta (0, -1)
Screenshot: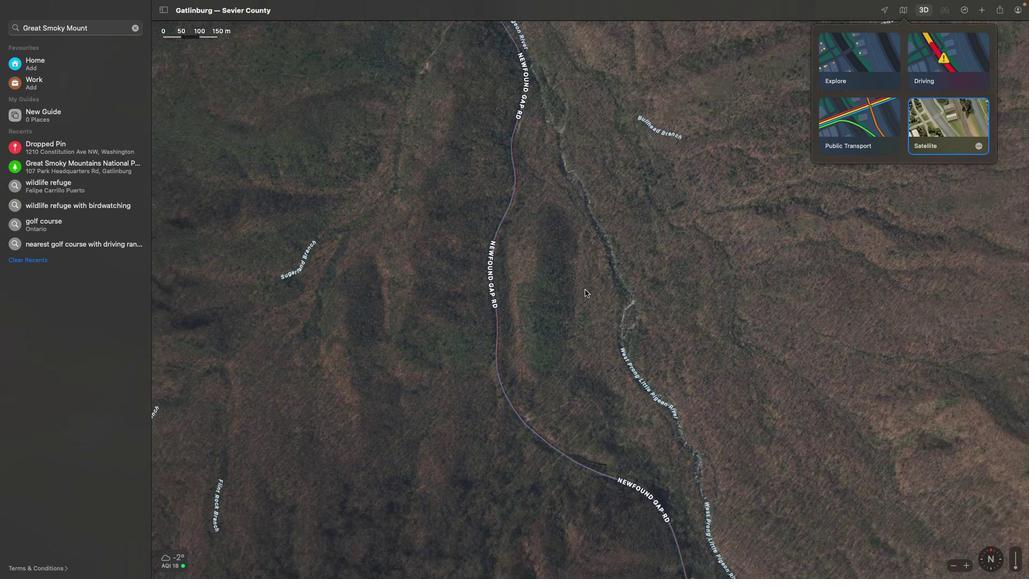 
Action: Mouse scrolled (585, 289) with delta (0, 0)
Screenshot: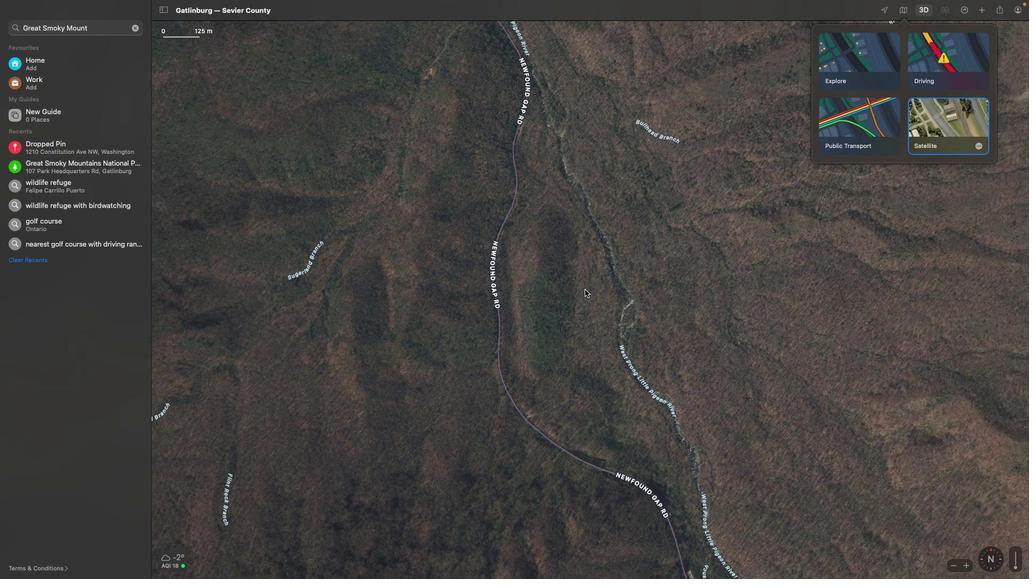 
Action: Mouse scrolled (585, 289) with delta (0, 0)
Screenshot: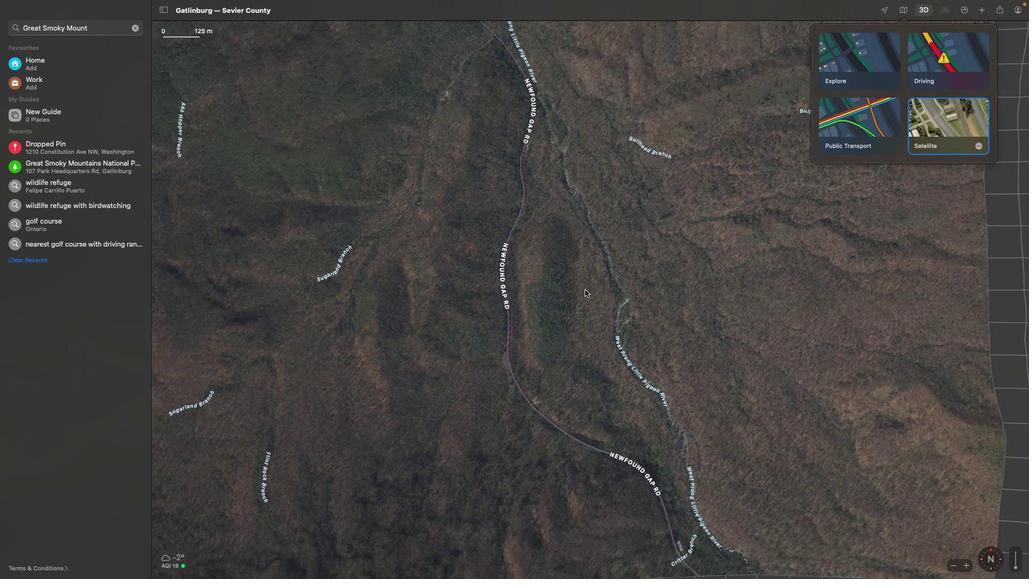 
Action: Mouse scrolled (585, 289) with delta (0, -1)
Screenshot: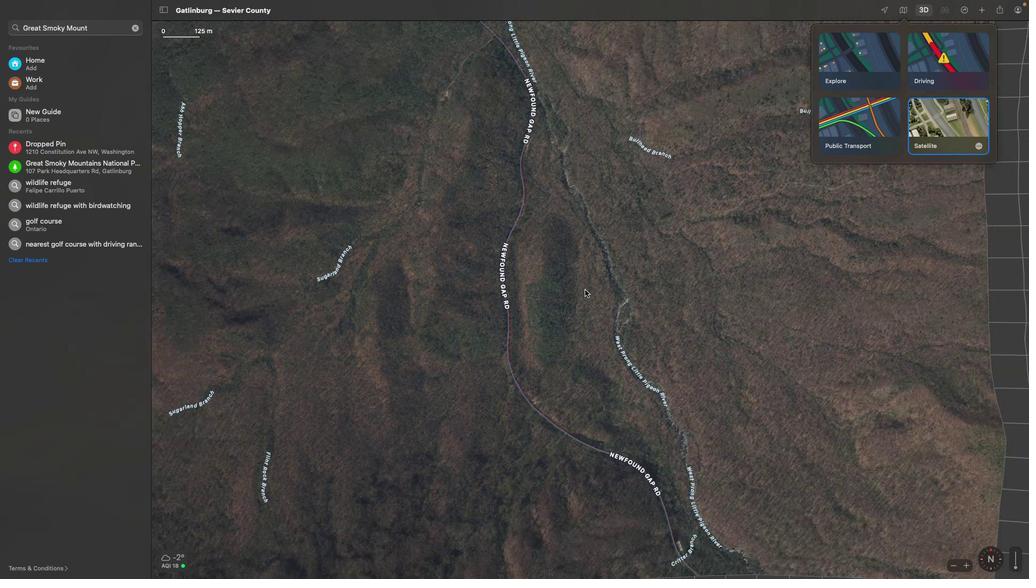 
Action: Mouse scrolled (585, 289) with delta (0, -2)
Screenshot: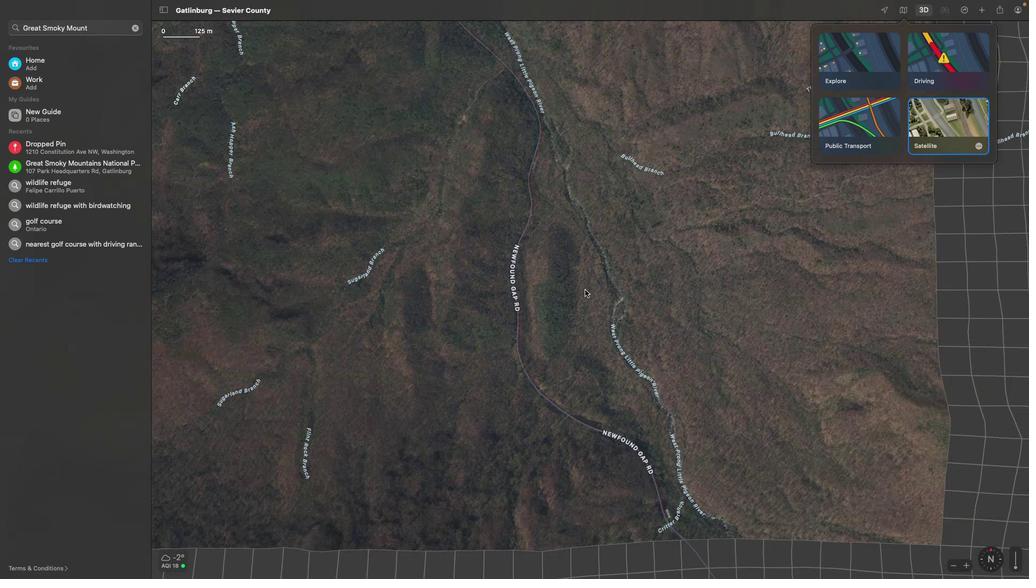 
